 Task: Open a template Informal Letter by  Plum save the file as memoir.txt Remove the following options from template: 'your brand'. Replace Hello Fan with ' Good Morning' and change the date to 23 November, 2023. Replace body of the letter with  I wanted to express my deepest gratitude for your help. Your assistance made a significant difference in my life. Thank you from the bottom of my heart.; apply Font Style 'Times New Roman' and font size  18 Add name: Ryan
Action: Mouse moved to (789, 93)
Screenshot: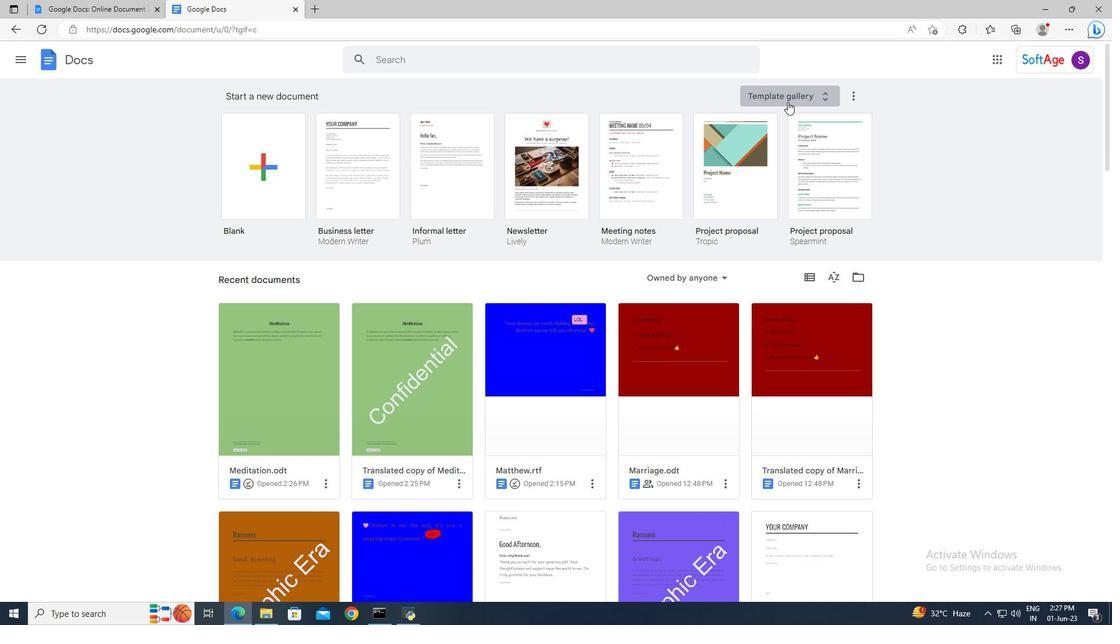 
Action: Mouse pressed left at (789, 93)
Screenshot: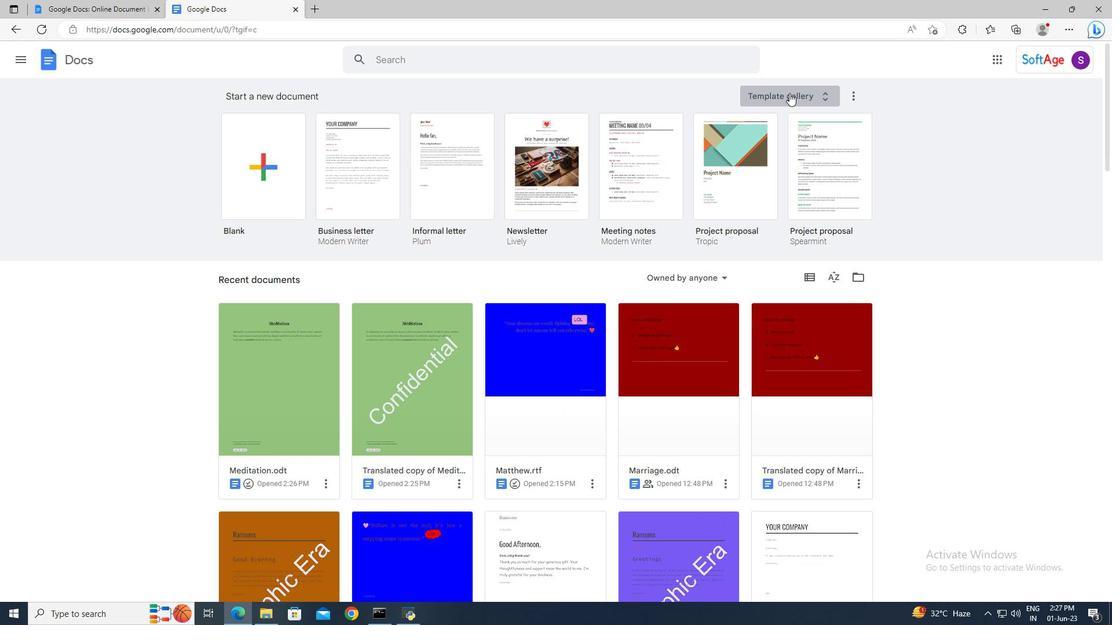 
Action: Mouse moved to (700, 255)
Screenshot: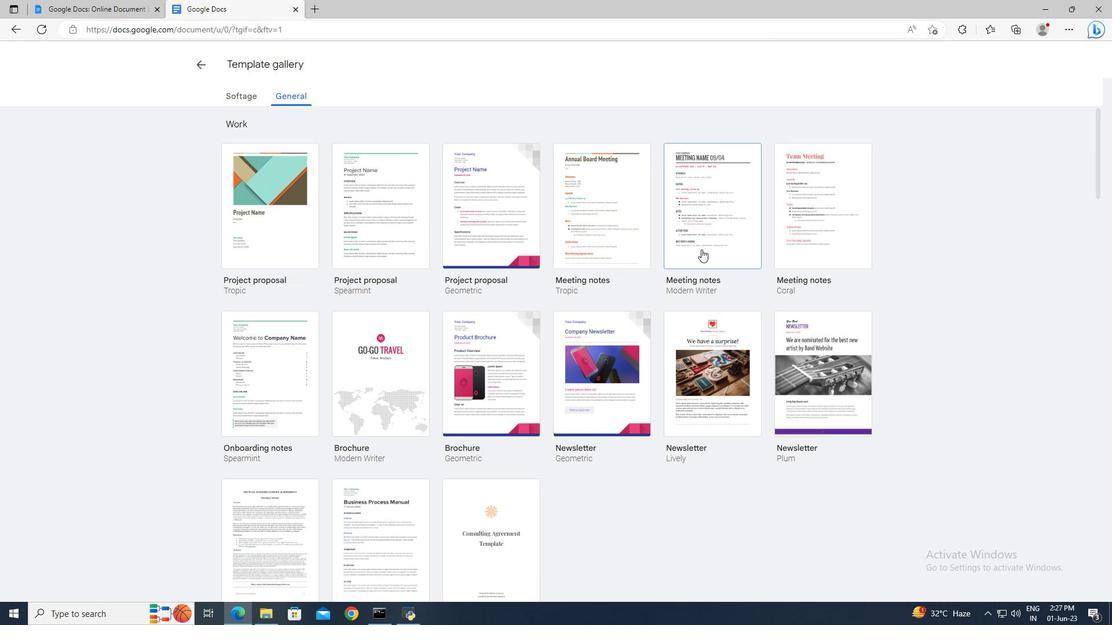 
Action: Mouse scrolled (700, 254) with delta (0, 0)
Screenshot: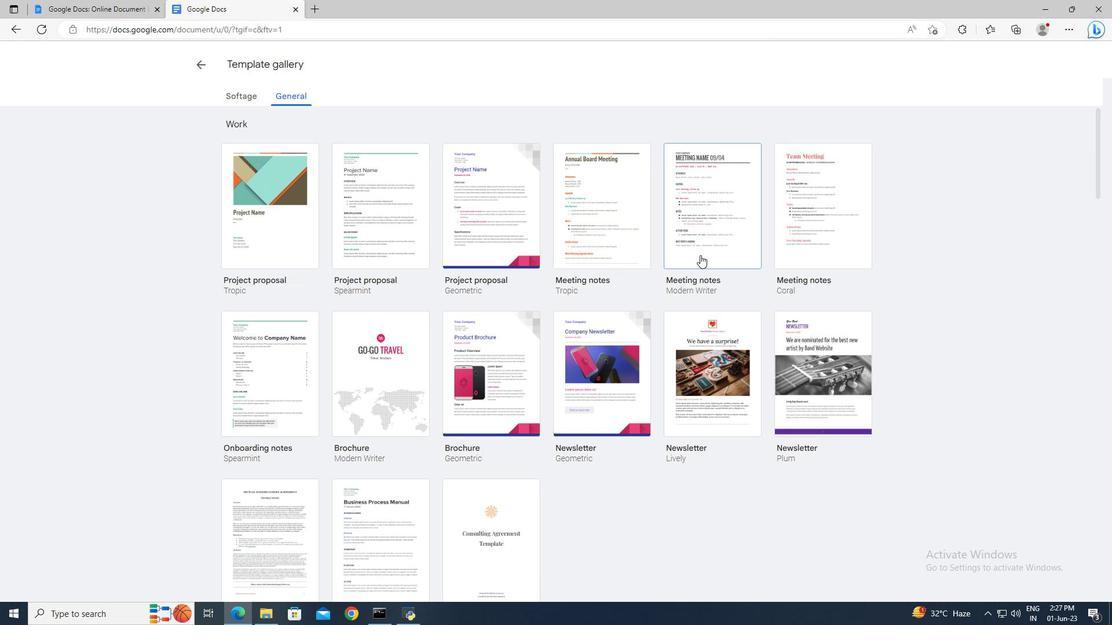 
Action: Mouse scrolled (700, 254) with delta (0, 0)
Screenshot: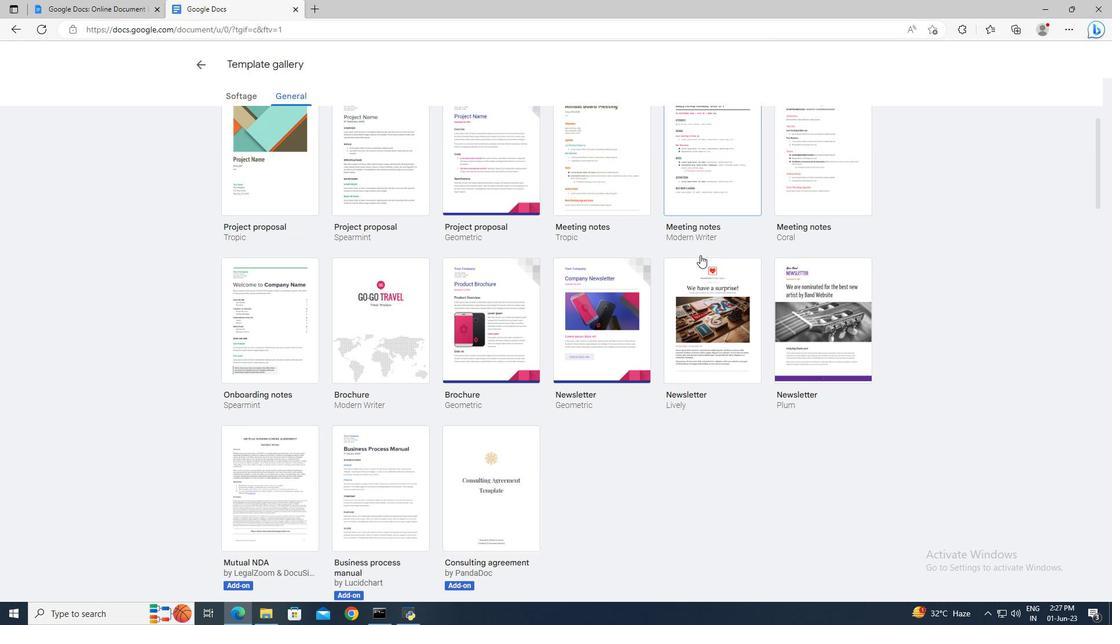 
Action: Mouse scrolled (700, 254) with delta (0, 0)
Screenshot: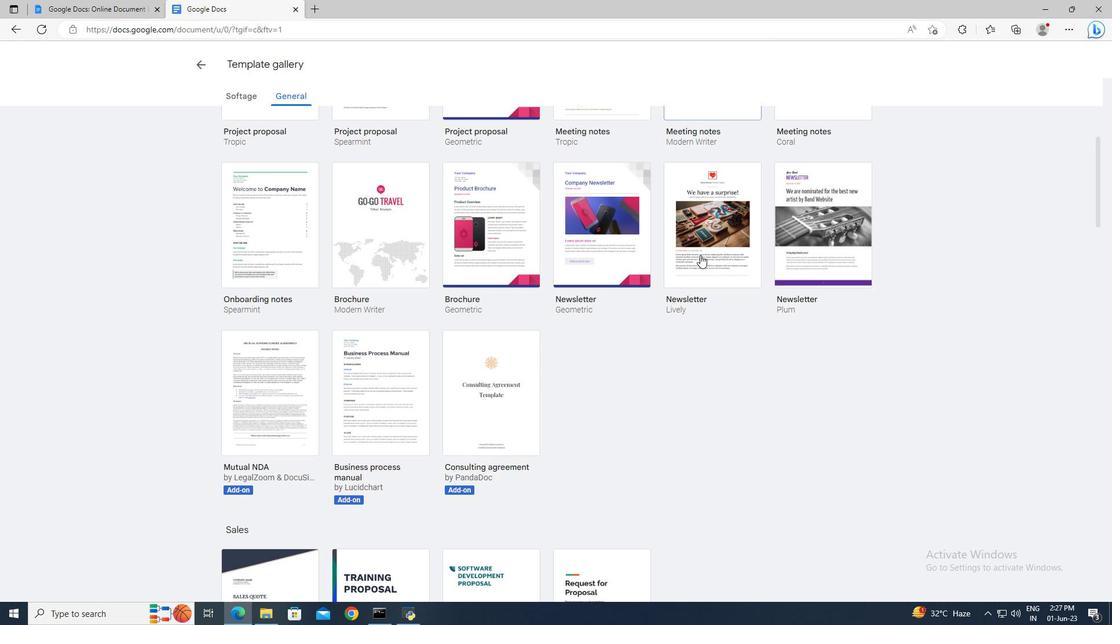 
Action: Mouse scrolled (700, 254) with delta (0, 0)
Screenshot: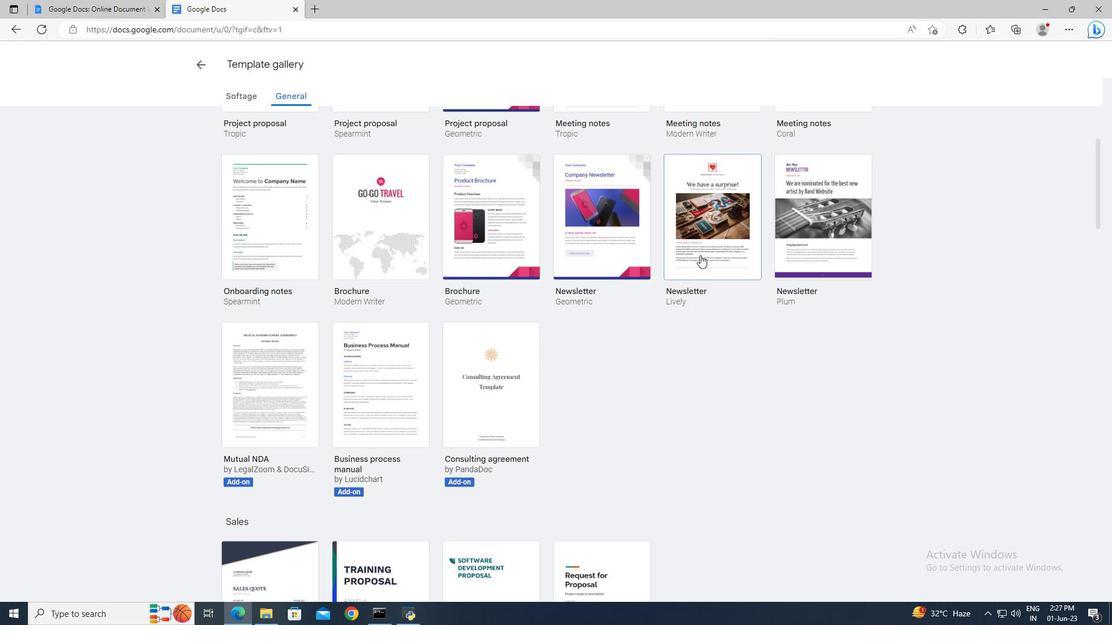
Action: Mouse scrolled (700, 254) with delta (0, 0)
Screenshot: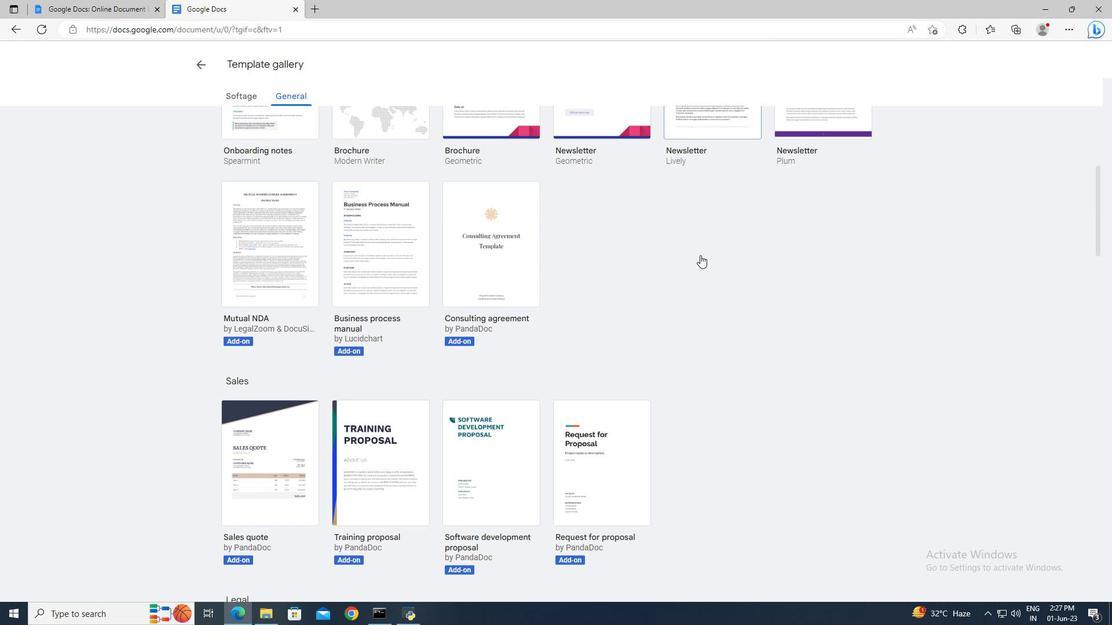 
Action: Mouse scrolled (700, 254) with delta (0, 0)
Screenshot: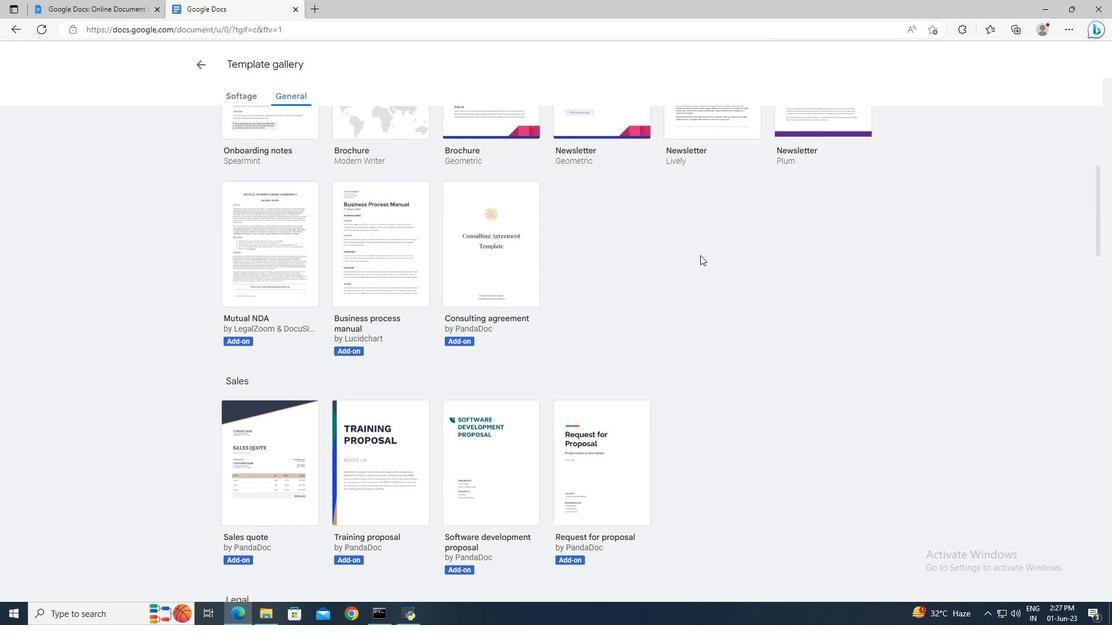 
Action: Mouse scrolled (700, 254) with delta (0, 0)
Screenshot: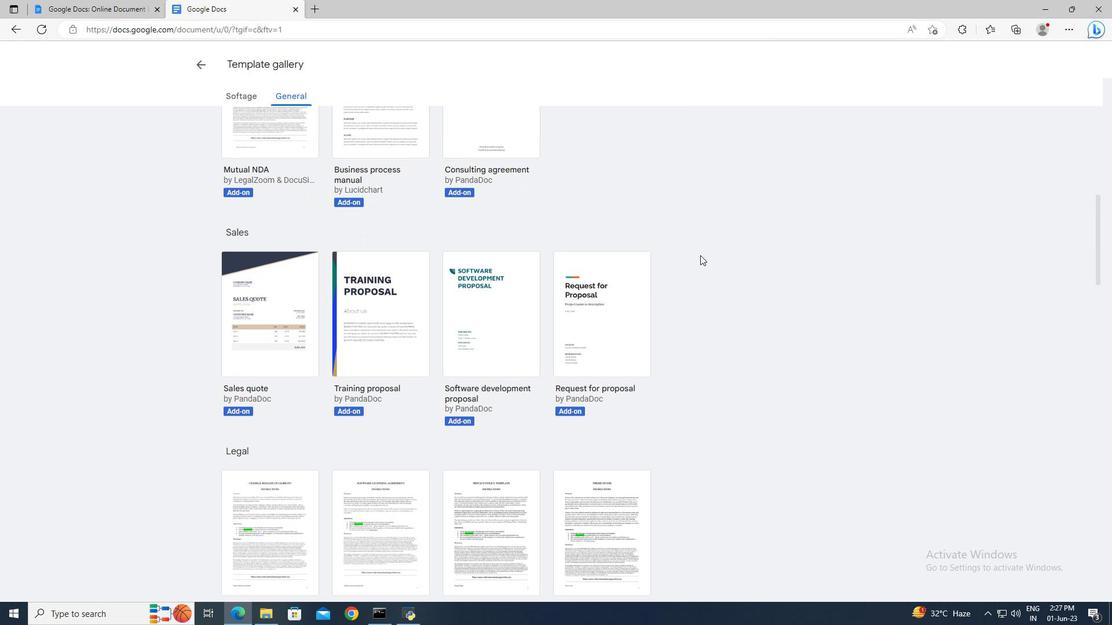 
Action: Mouse scrolled (700, 254) with delta (0, 0)
Screenshot: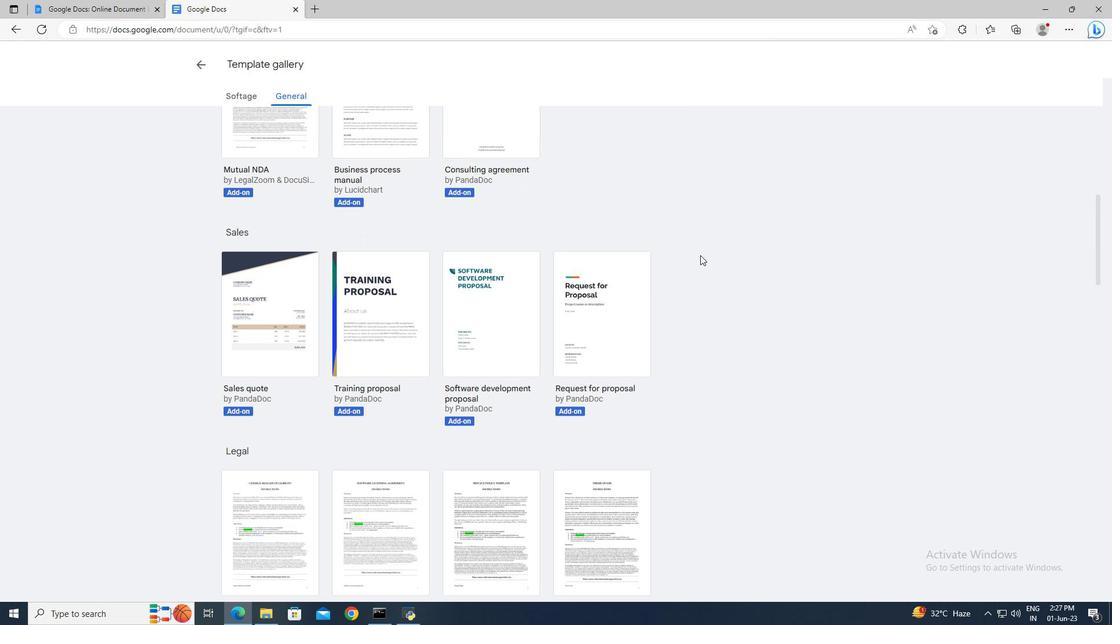 
Action: Mouse scrolled (700, 254) with delta (0, 0)
Screenshot: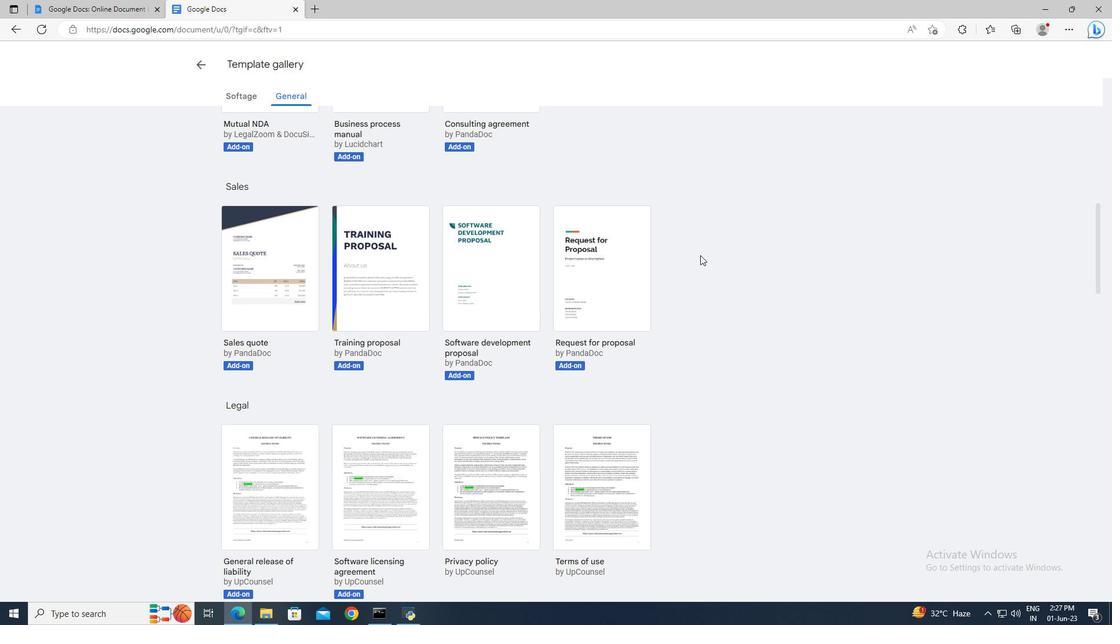 
Action: Mouse scrolled (700, 254) with delta (0, 0)
Screenshot: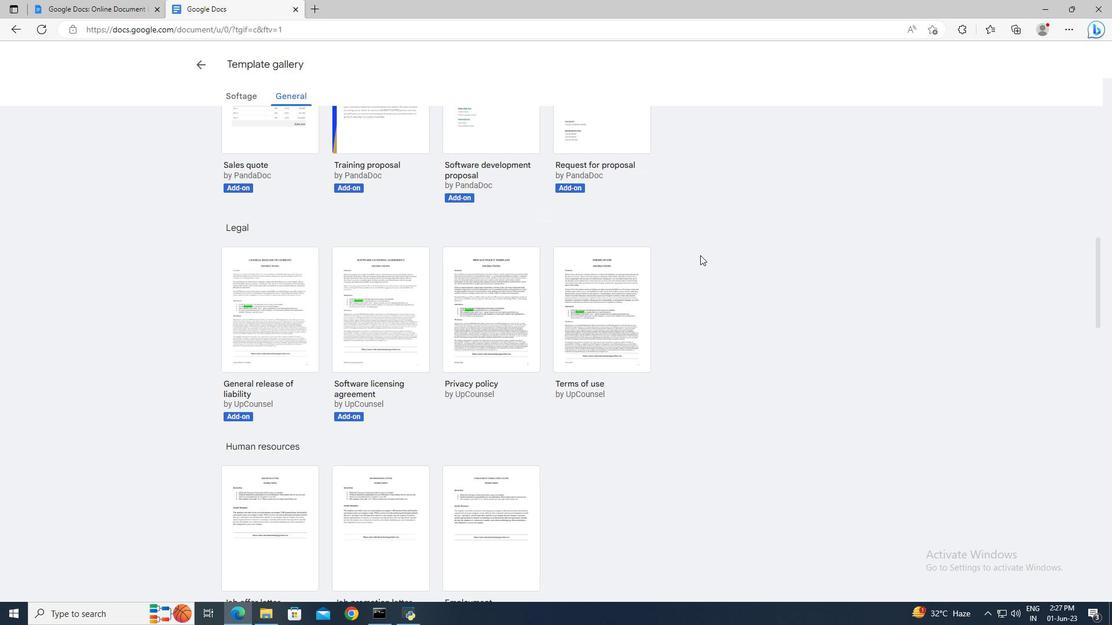 
Action: Mouse scrolled (700, 254) with delta (0, 0)
Screenshot: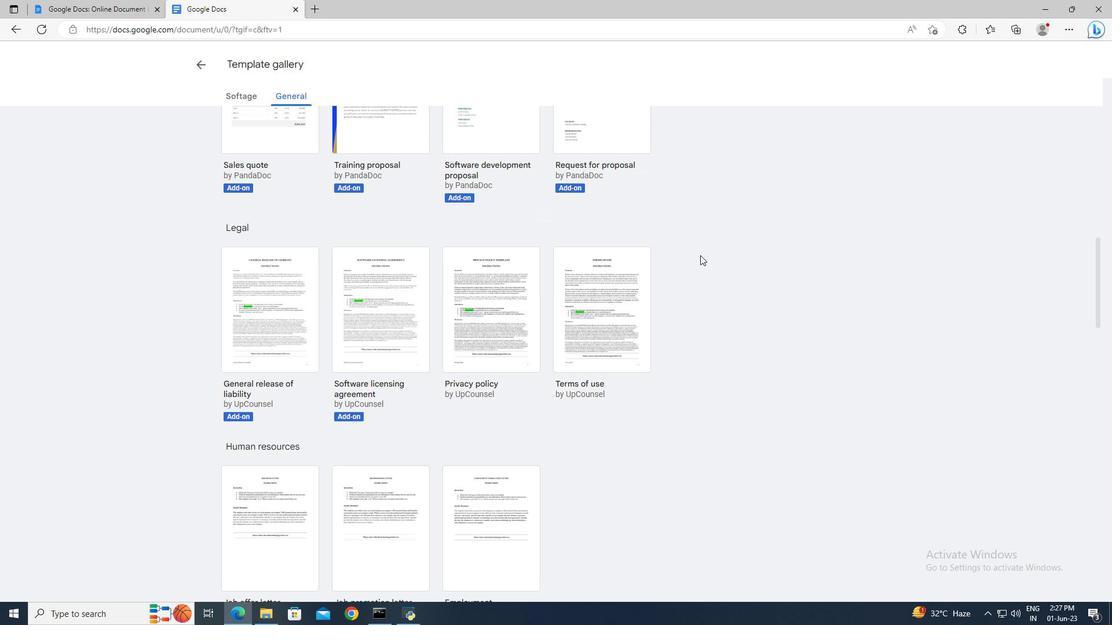 
Action: Mouse scrolled (700, 254) with delta (0, 0)
Screenshot: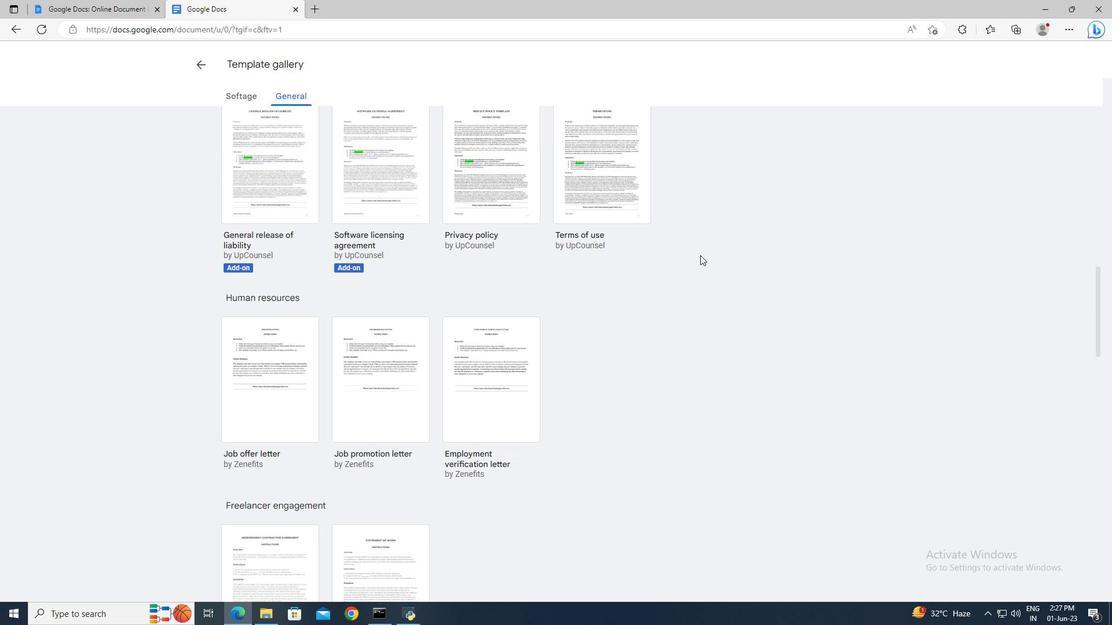 
Action: Mouse scrolled (700, 254) with delta (0, 0)
Screenshot: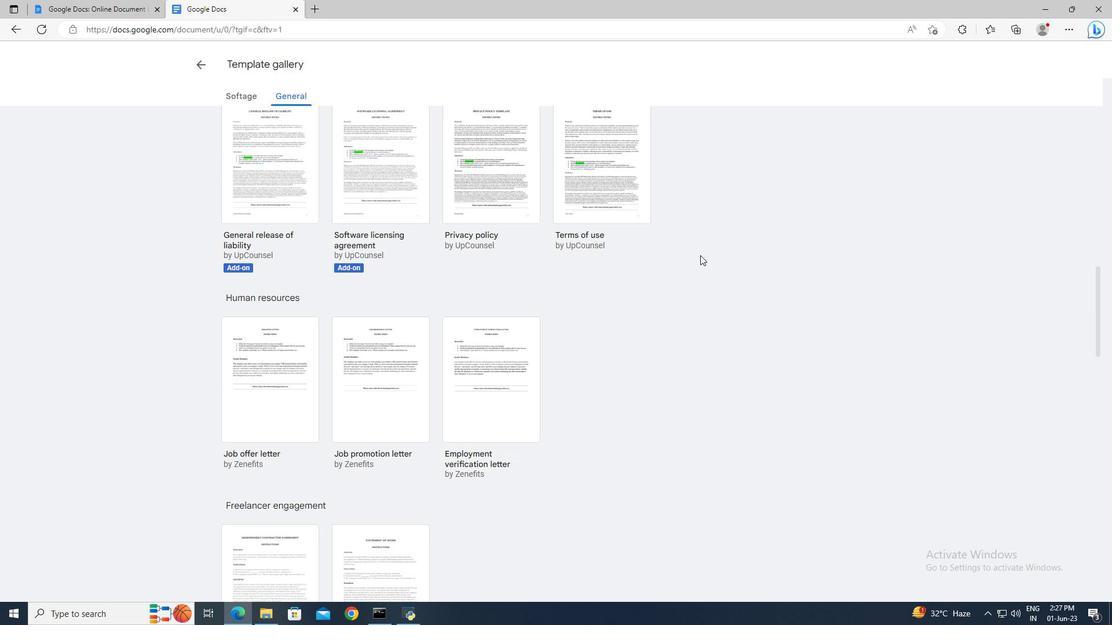 
Action: Mouse scrolled (700, 254) with delta (0, 0)
Screenshot: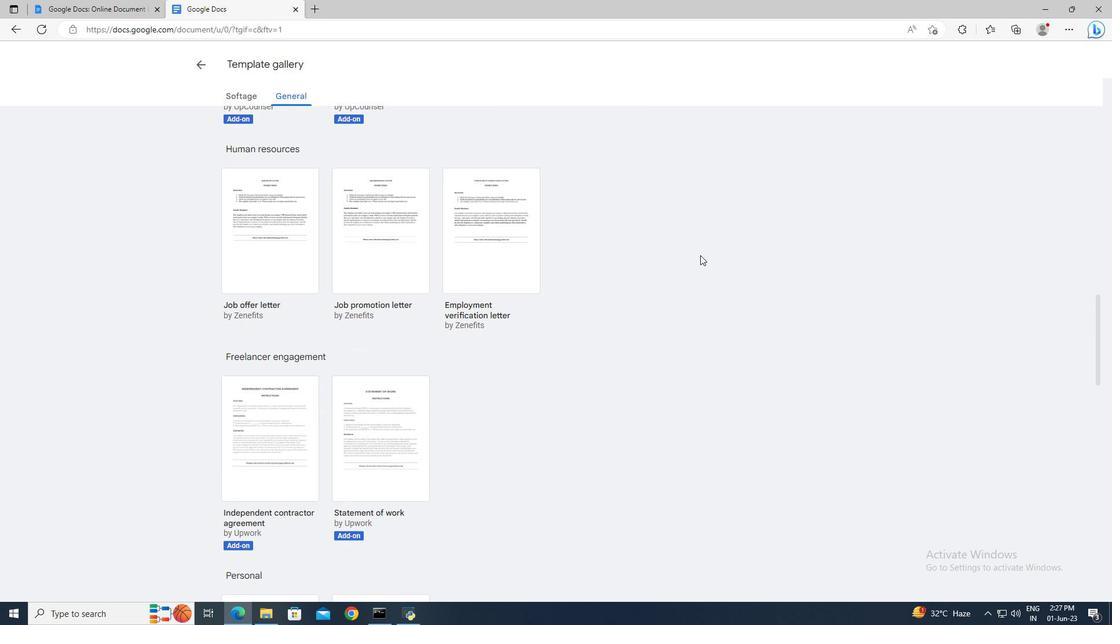 
Action: Mouse scrolled (700, 254) with delta (0, 0)
Screenshot: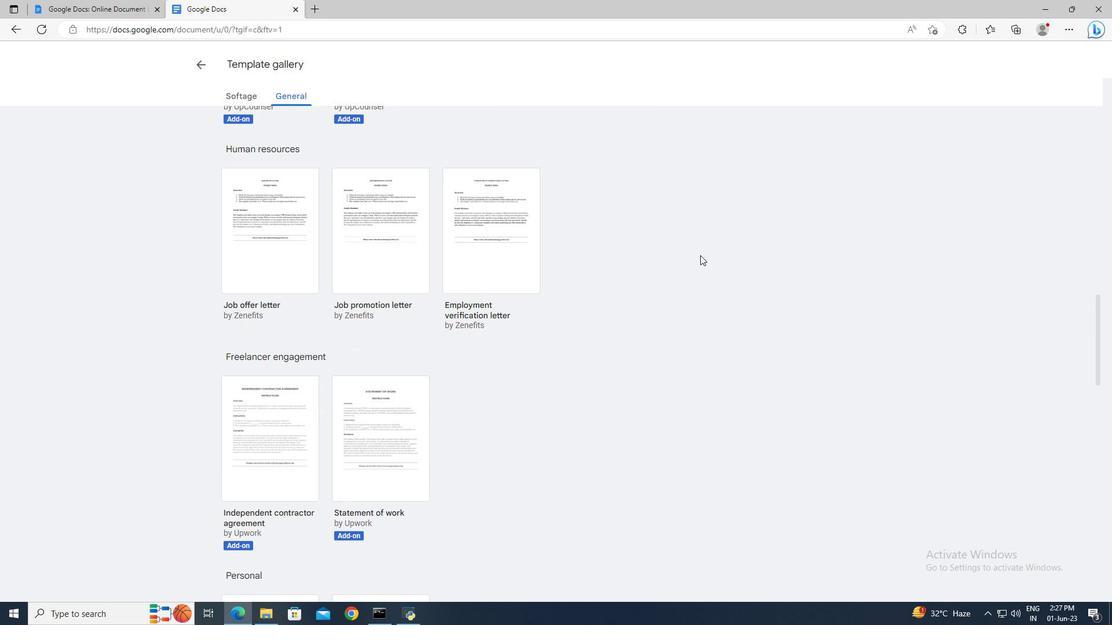 
Action: Mouse scrolled (700, 254) with delta (0, 0)
Screenshot: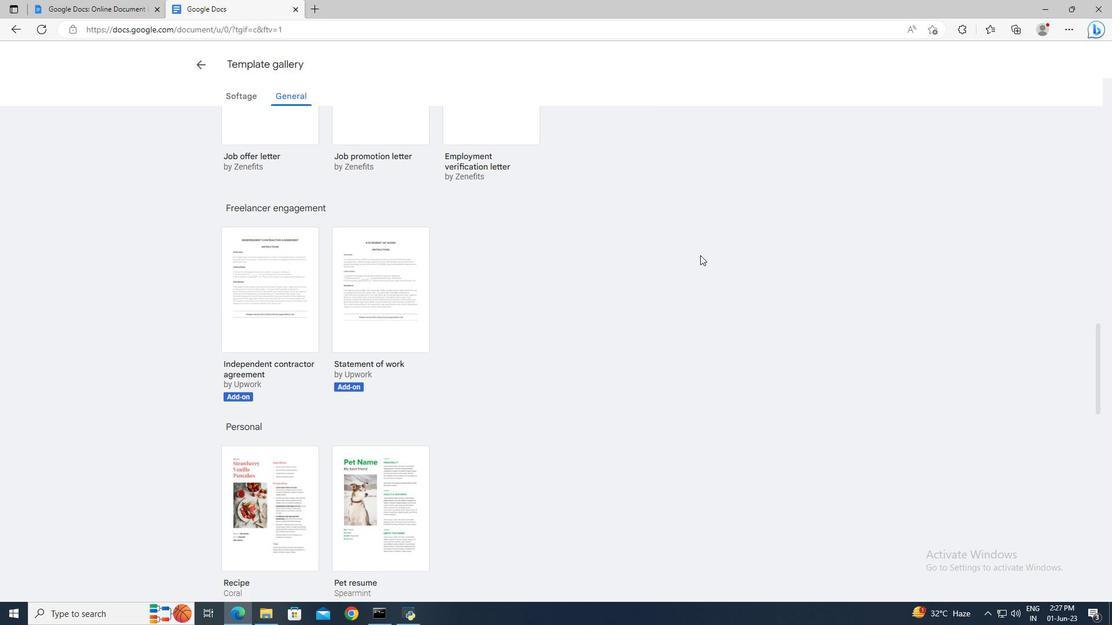 
Action: Mouse scrolled (700, 254) with delta (0, 0)
Screenshot: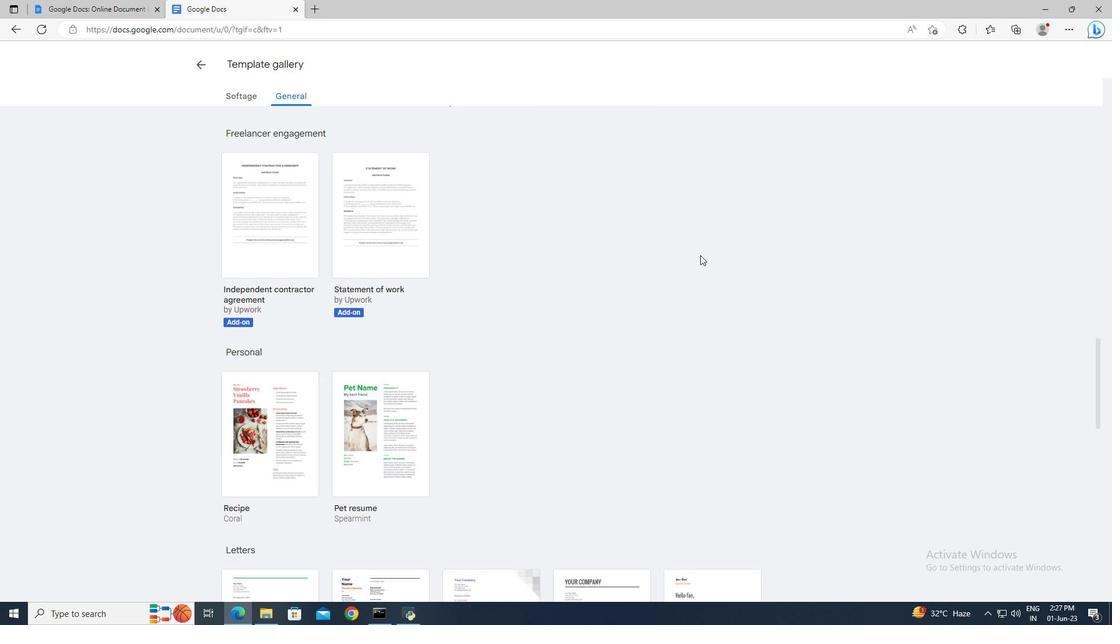 
Action: Mouse scrolled (700, 254) with delta (0, 0)
Screenshot: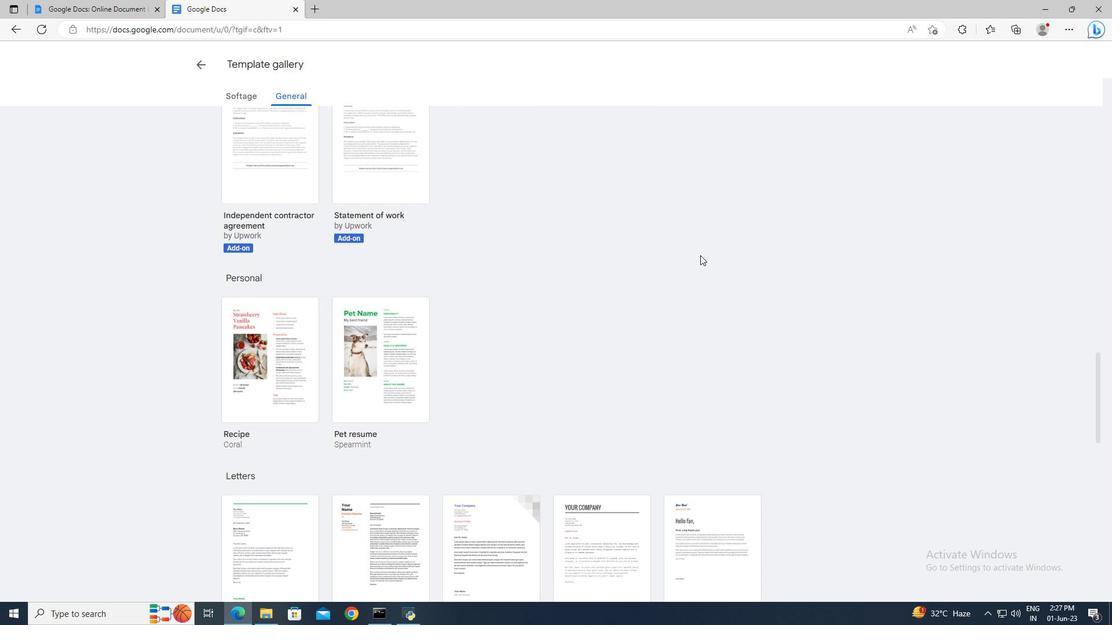 
Action: Mouse scrolled (700, 254) with delta (0, 0)
Screenshot: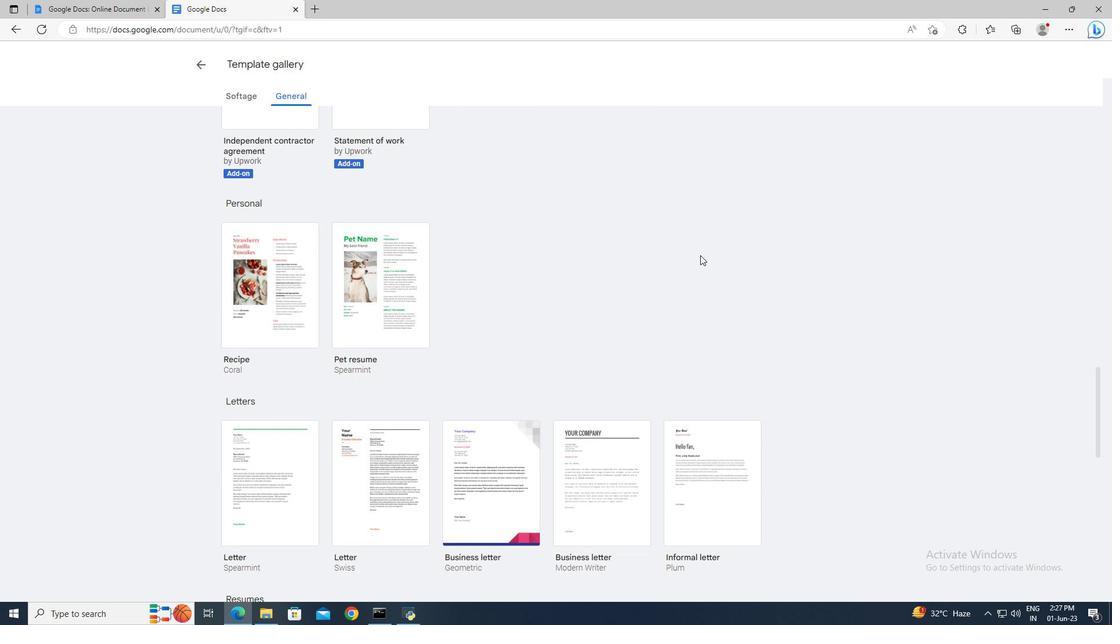 
Action: Mouse moved to (697, 388)
Screenshot: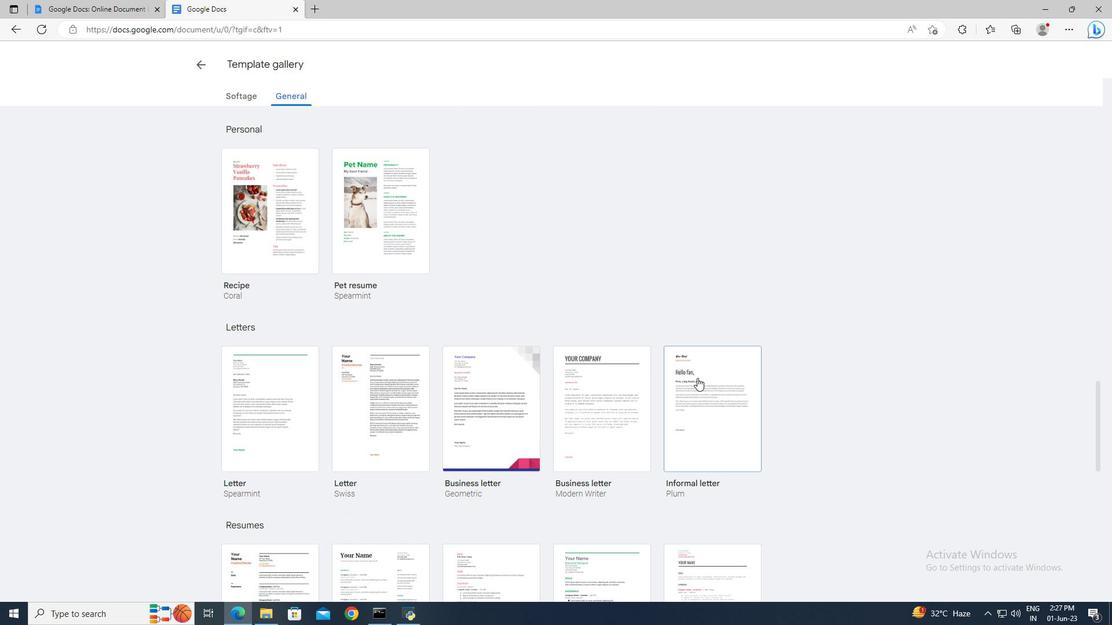 
Action: Mouse pressed left at (697, 388)
Screenshot: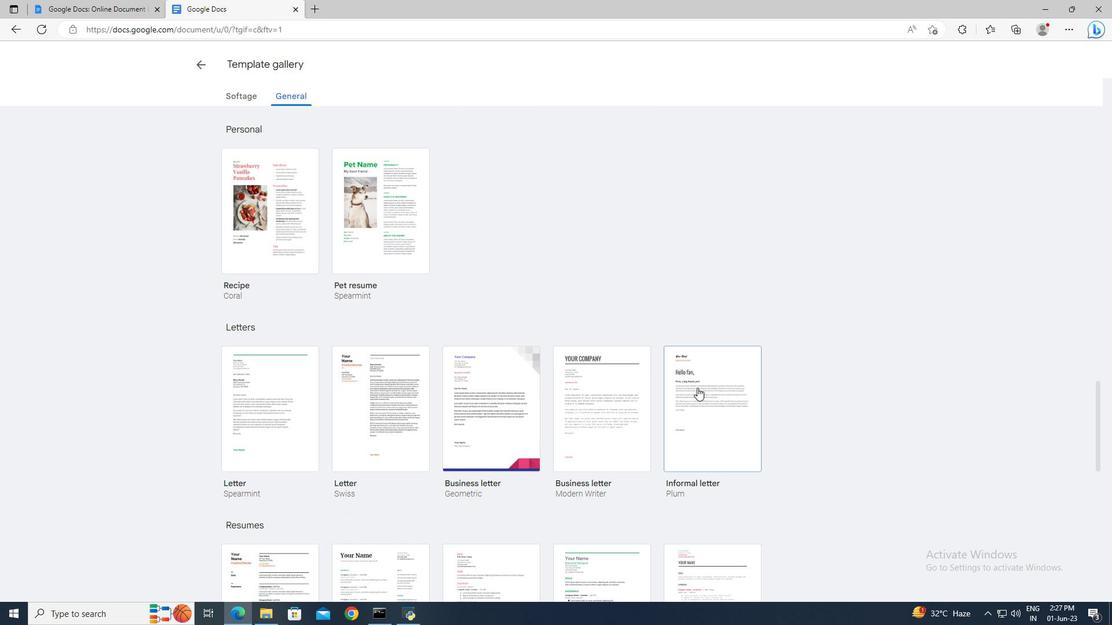 
Action: Mouse moved to (92, 50)
Screenshot: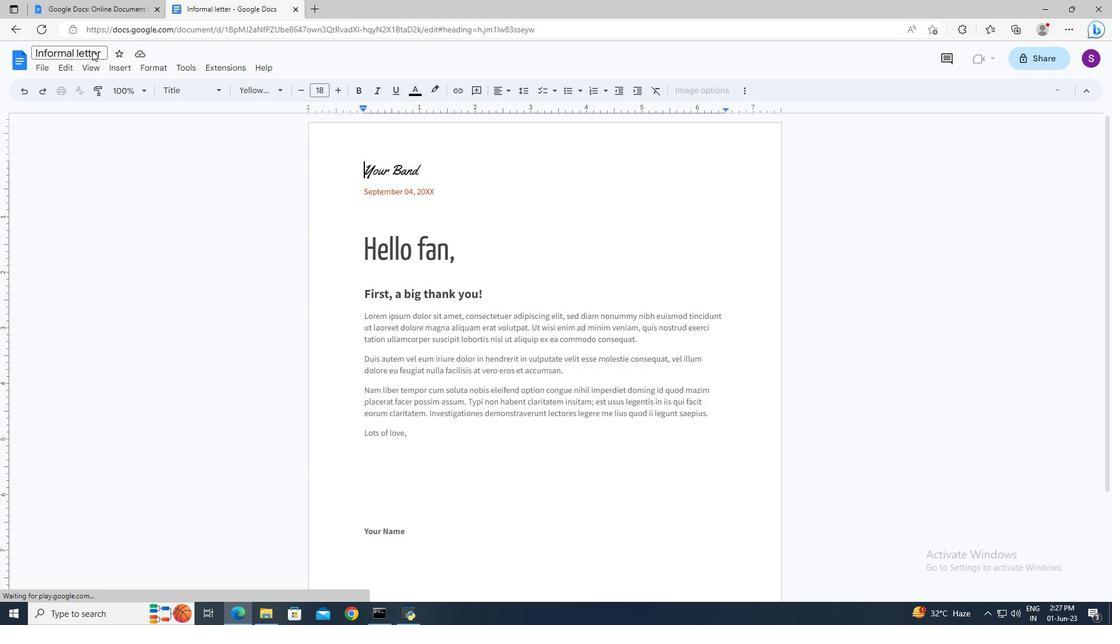
Action: Mouse pressed left at (92, 50)
Screenshot: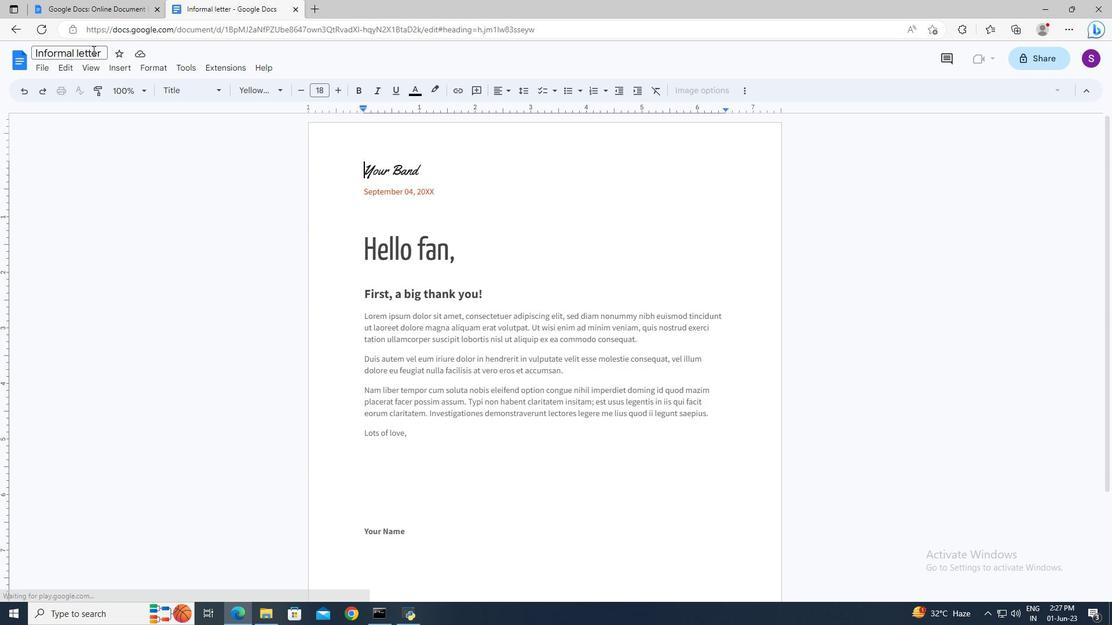 
Action: Mouse moved to (95, 51)
Screenshot: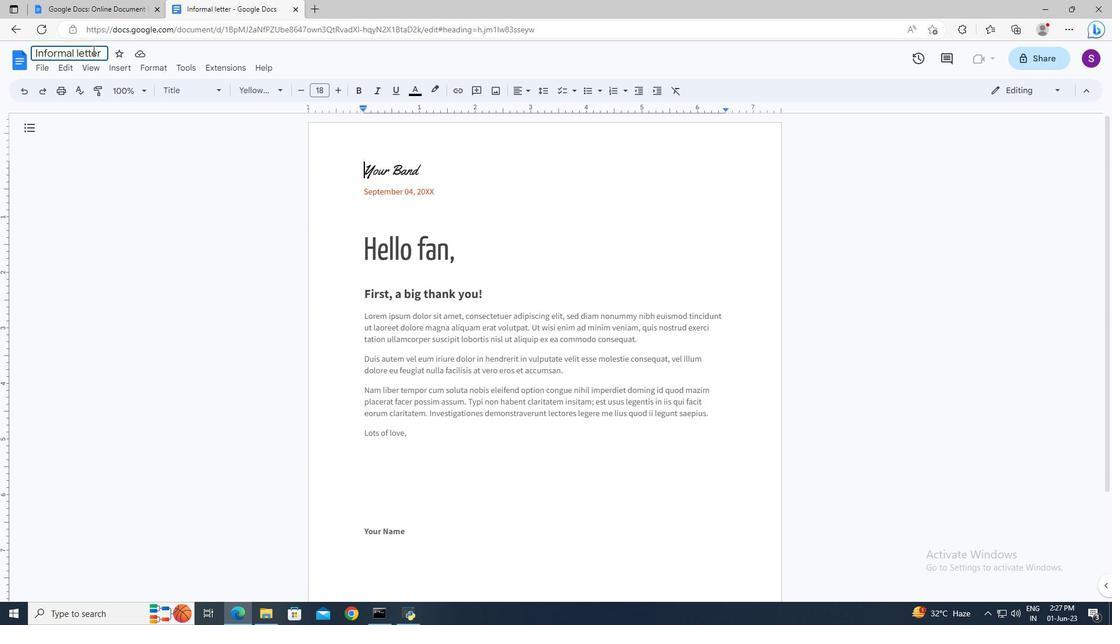 
Action: Key pressed ctrl+A<Key.delete>memoir.txt<Key.enter>
Screenshot: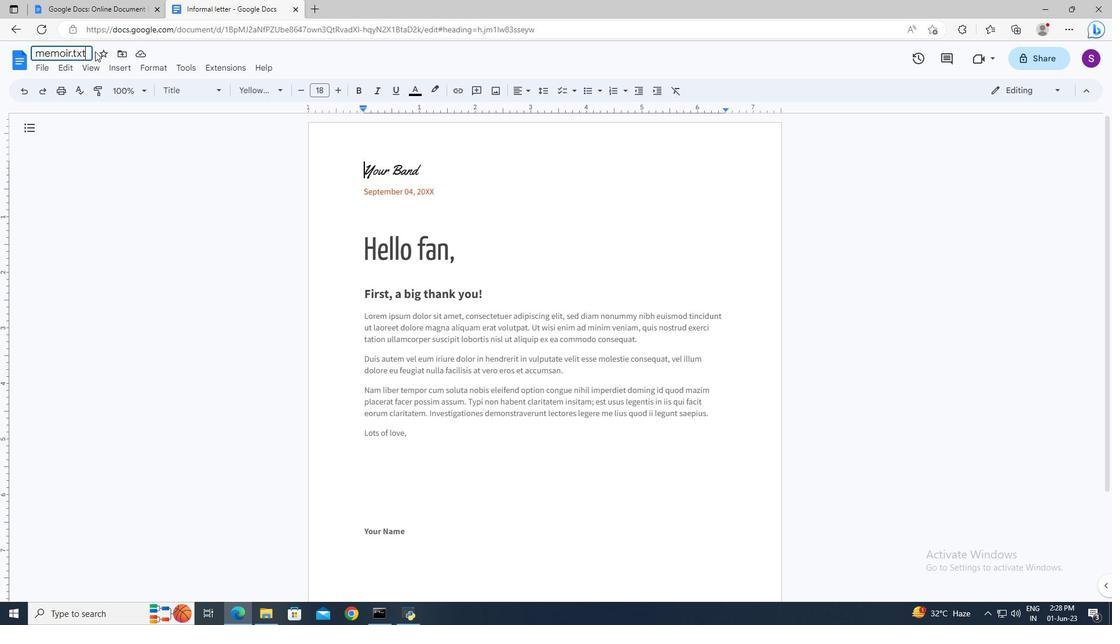 
Action: Mouse moved to (360, 166)
Screenshot: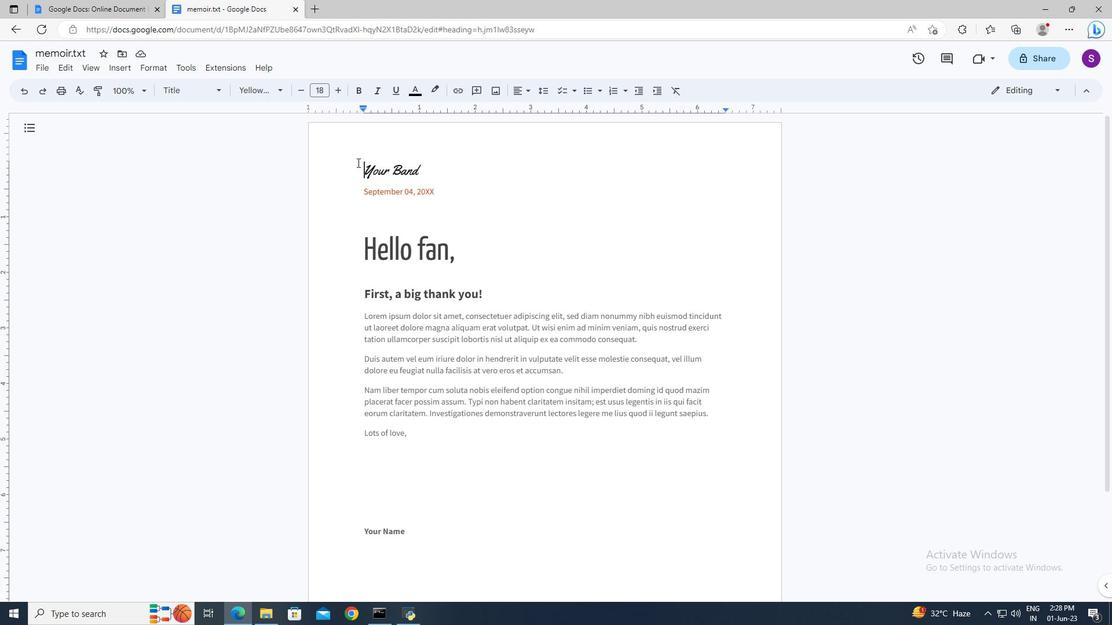 
Action: Mouse pressed left at (360, 166)
Screenshot: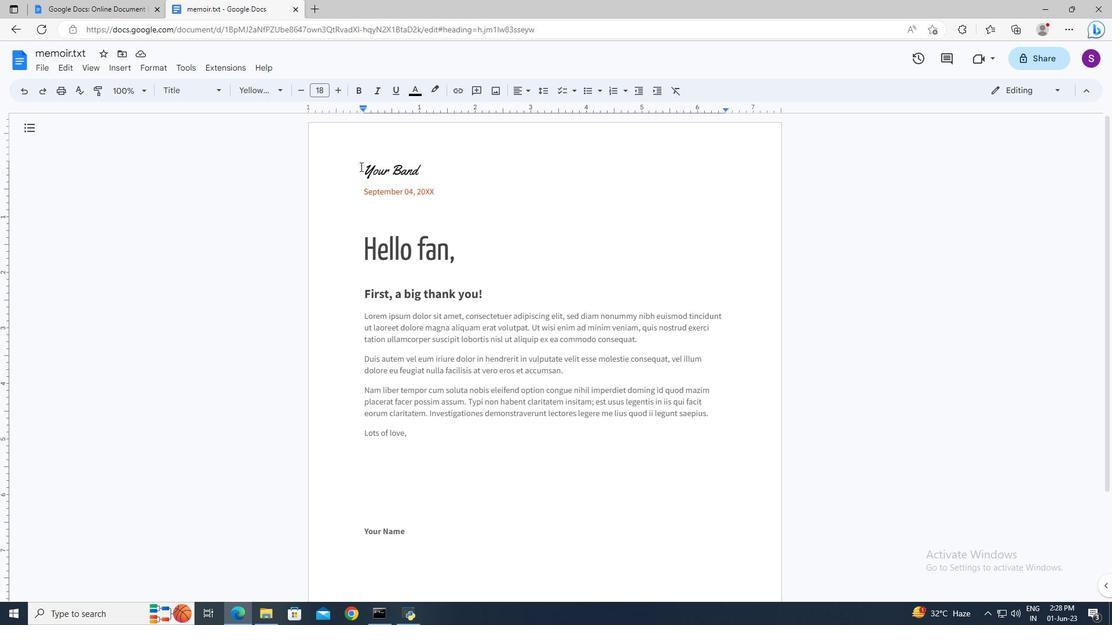 
Action: Key pressed <Key.shift><Key.down><Key.backspace>
Screenshot: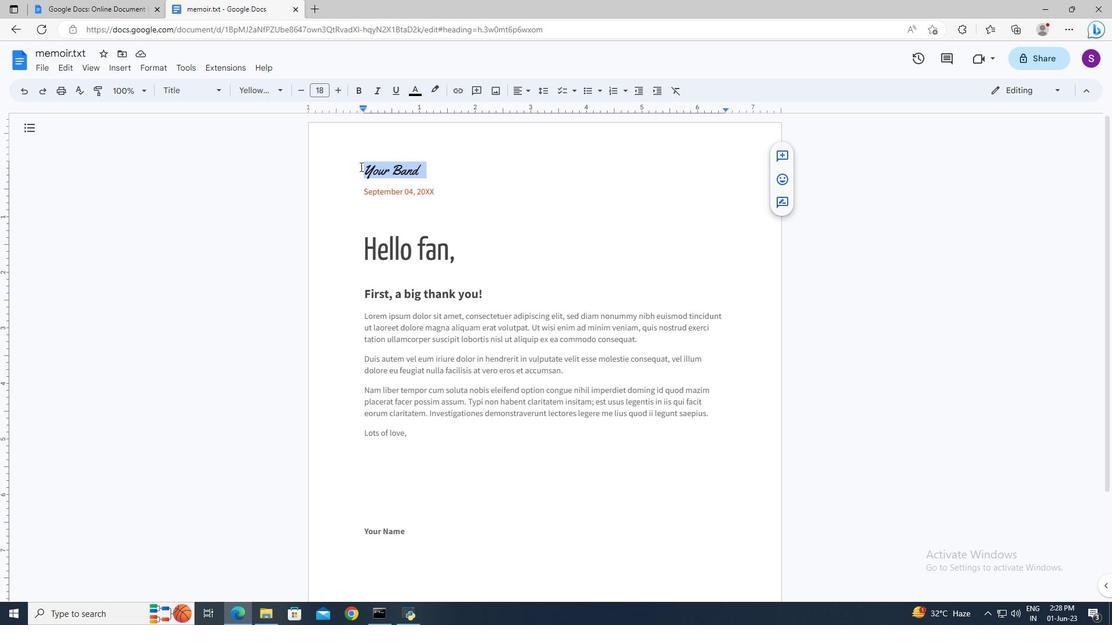 
Action: Mouse moved to (363, 232)
Screenshot: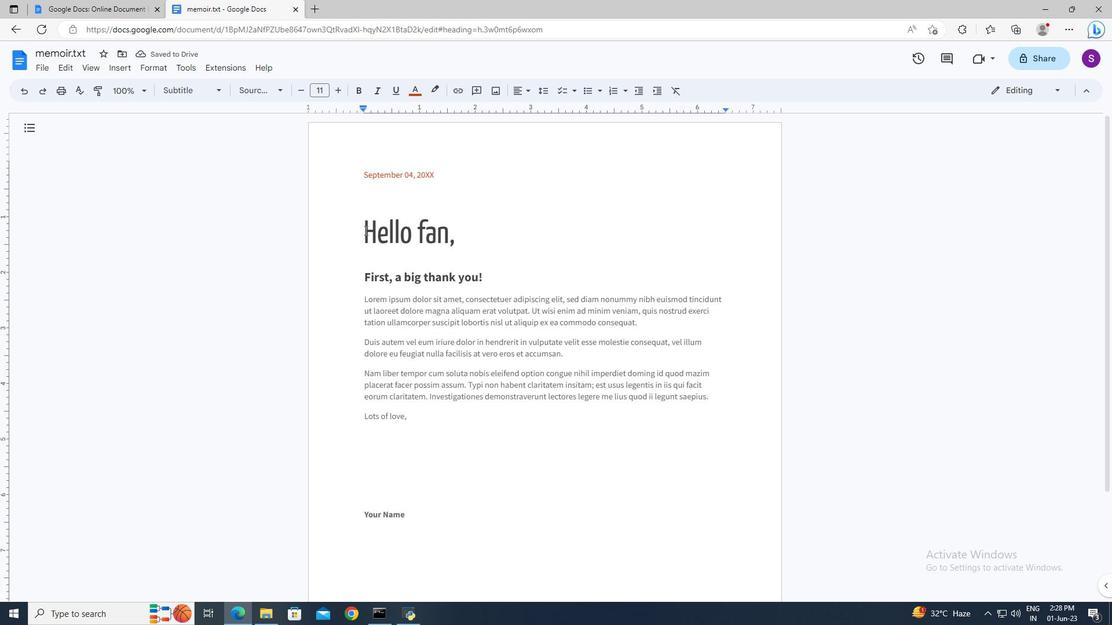 
Action: Mouse pressed left at (363, 232)
Screenshot: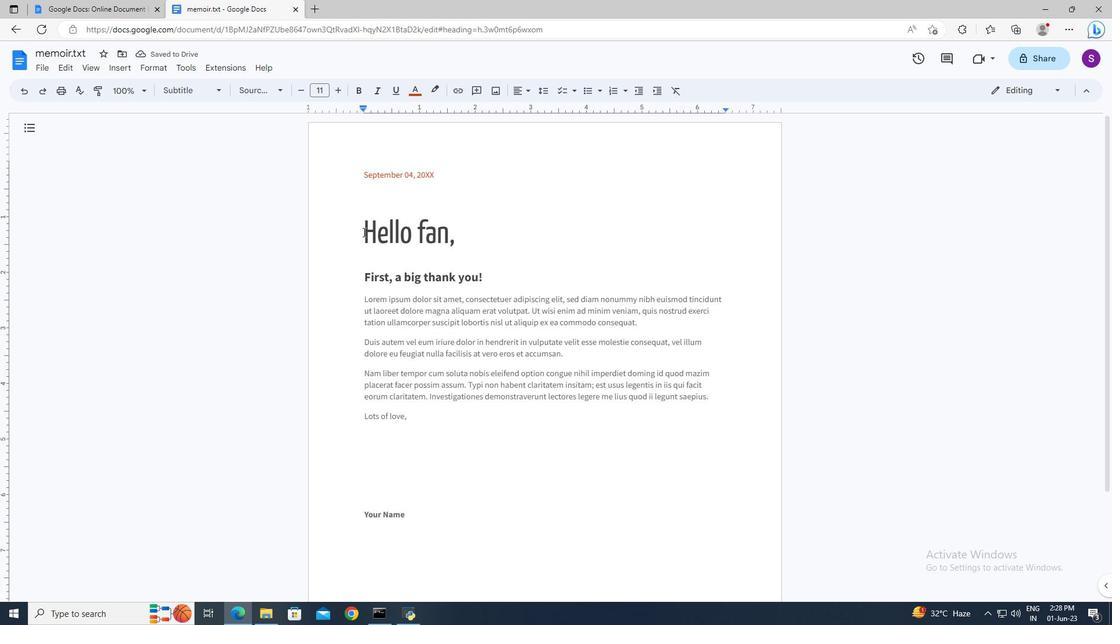 
Action: Key pressed <Key.shift><Key.right><Key.right><Key.shift>Good<Key.space><Key.shift>Morning
Screenshot: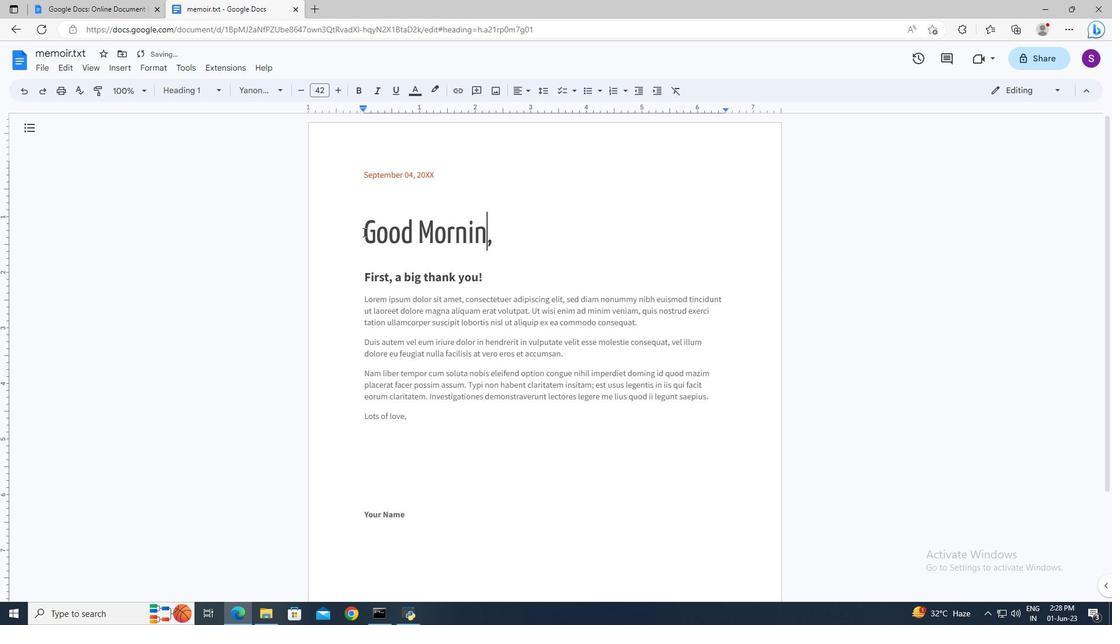 
Action: Mouse moved to (361, 179)
Screenshot: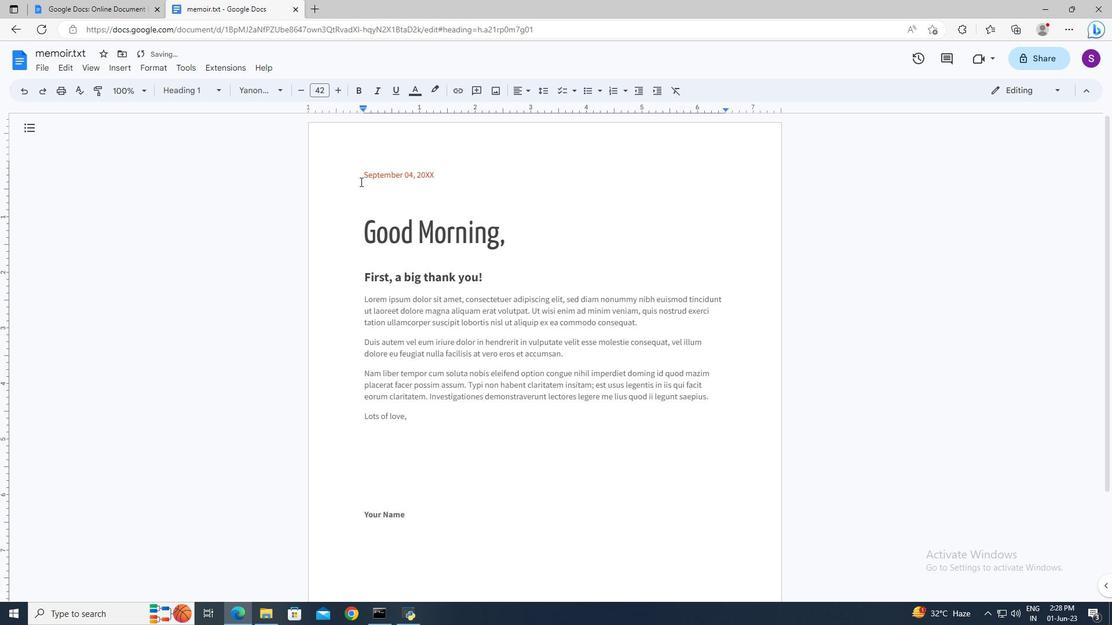 
Action: Mouse pressed left at (361, 179)
Screenshot: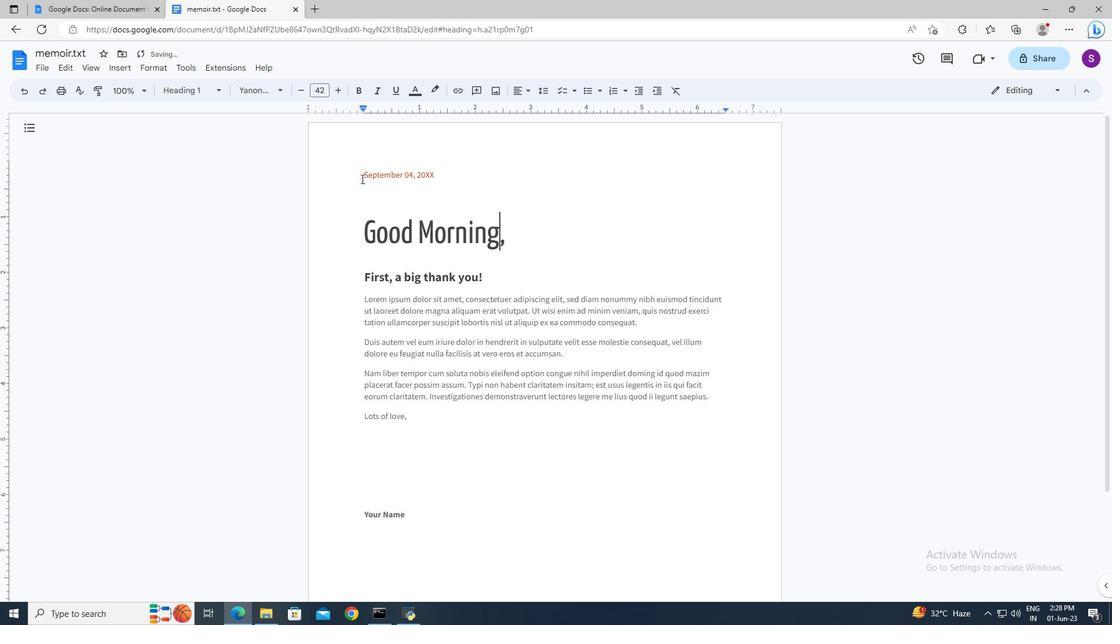 
Action: Key pressed <Key.shift><Key.shift><Key.shift><Key.shift><Key.shift><Key.down>23<Key.space><Key.shift>November,<Key.space>2023
Screenshot: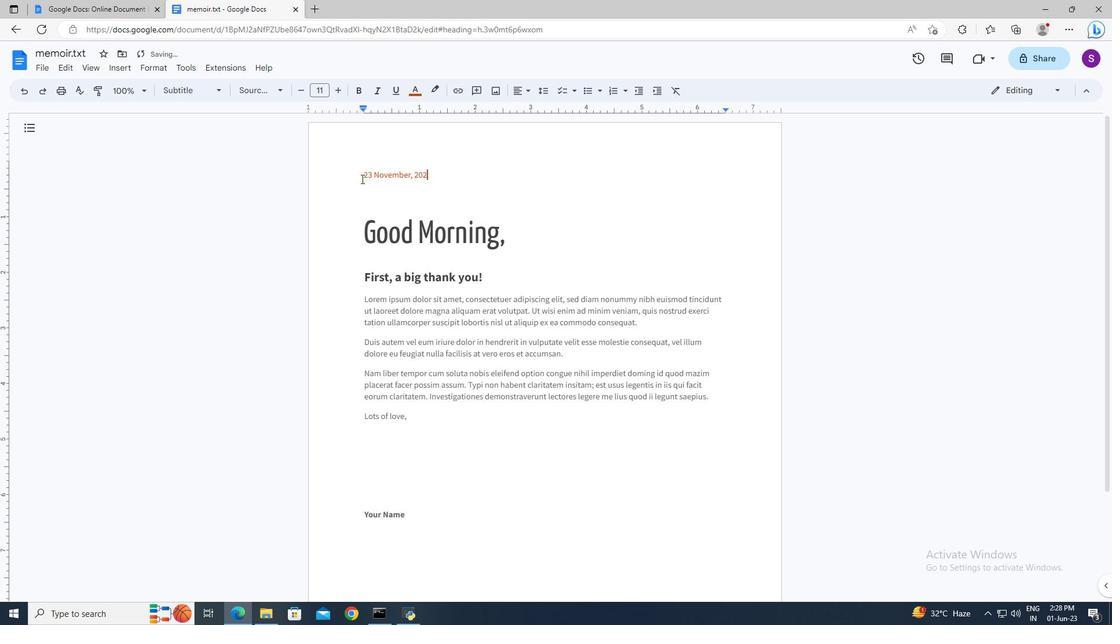 
Action: Mouse moved to (364, 293)
Screenshot: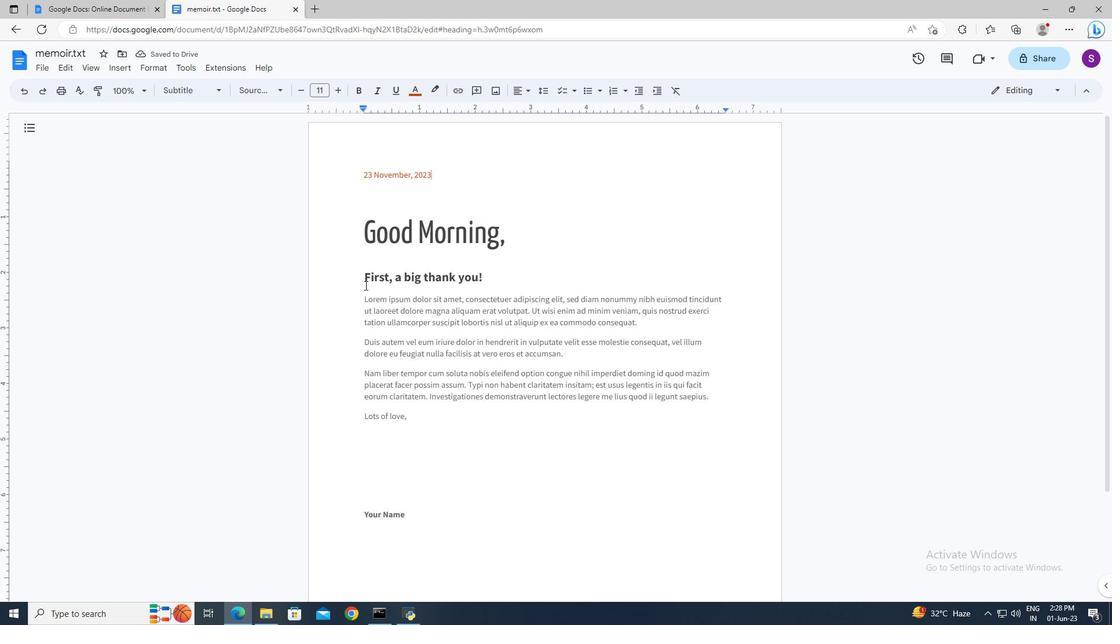 
Action: Mouse pressed left at (364, 293)
Screenshot: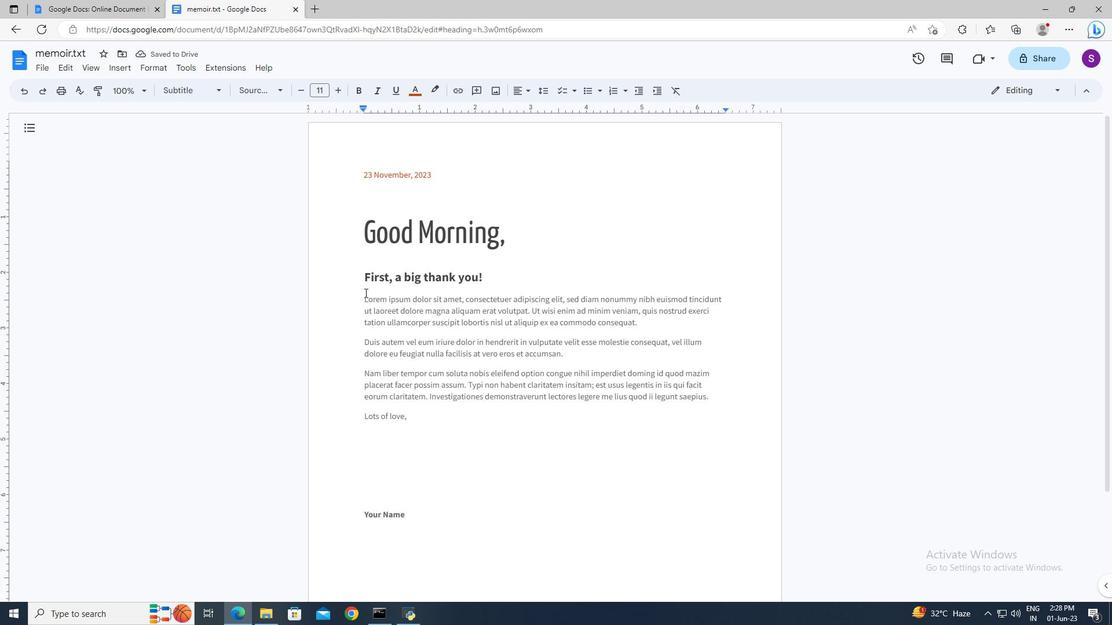 
Action: Key pressed <Key.shift><Key.down><Key.down><Key.down><Key.down><Key.delete><Key.enter><Key.up><Key.shift>I<Key.space>wanted<Key.space>to<Key.space>express<Key.space>my<Key.space>deepest<Key.space>gratitude<Key.space>for<Key.space>your<Key.space>help.<Key.space><Key.shift>Your<Key.space>assistancem\<Key.backspace><Key.backspace><Key.space>made<Key.space>a<Key.space>significant<Key.space>difference<Key.space>in<Key.space>my<Key.space>life.<Key.space><Key.shift><Key.shift><Key.shift><Key.shift><Key.shift><Key.shift><Key.shift><Key.shift>Thank<Key.space>you<Key.space>from<Key.space>the<Key.space>bottom<Key.space>of<Key.space>my<Key.space>heart.<Key.shift><Key.shift><Key.shift><Key.shift><Key.shift><Key.shift><Key.shift><Key.shift><Key.shift><Key.shift><Key.shift><Key.up>
Screenshot: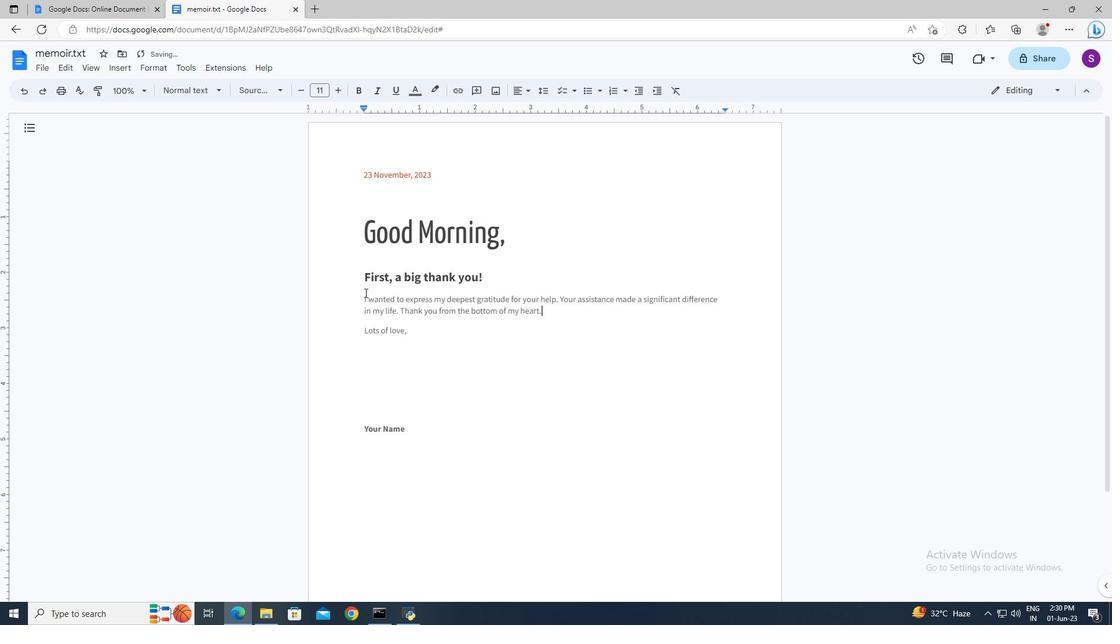 
Action: Mouse moved to (265, 95)
Screenshot: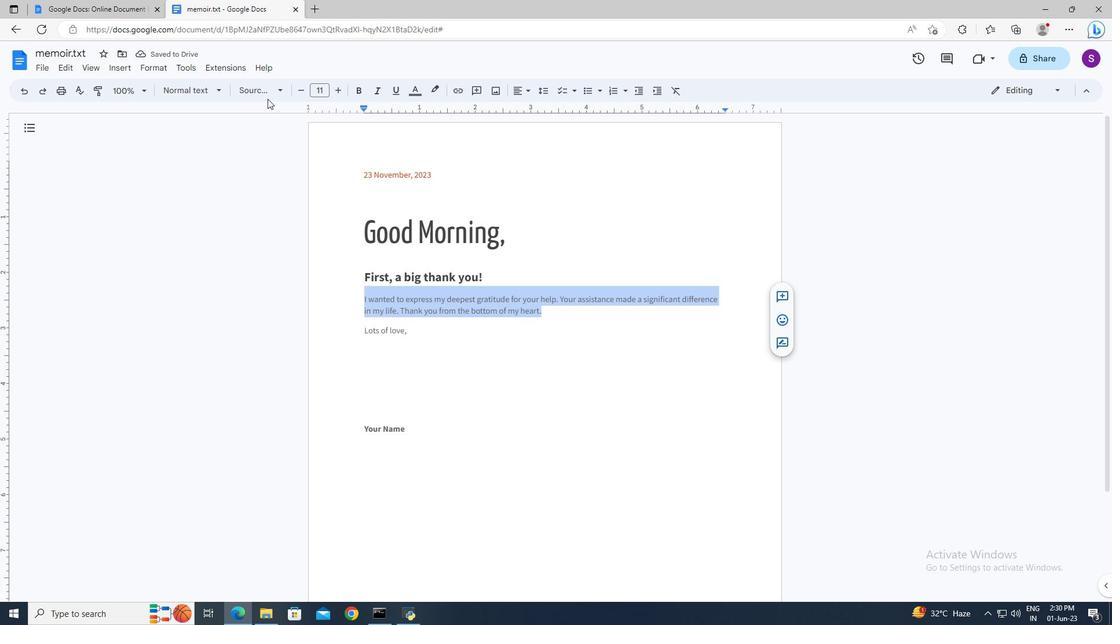
Action: Mouse pressed left at (265, 95)
Screenshot: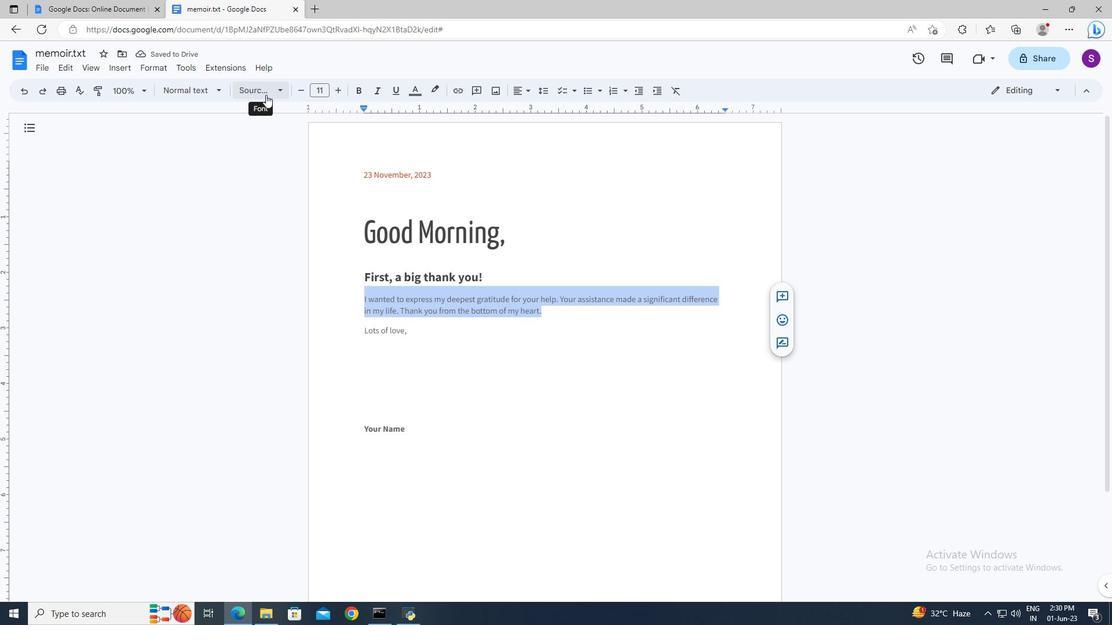 
Action: Mouse moved to (287, 472)
Screenshot: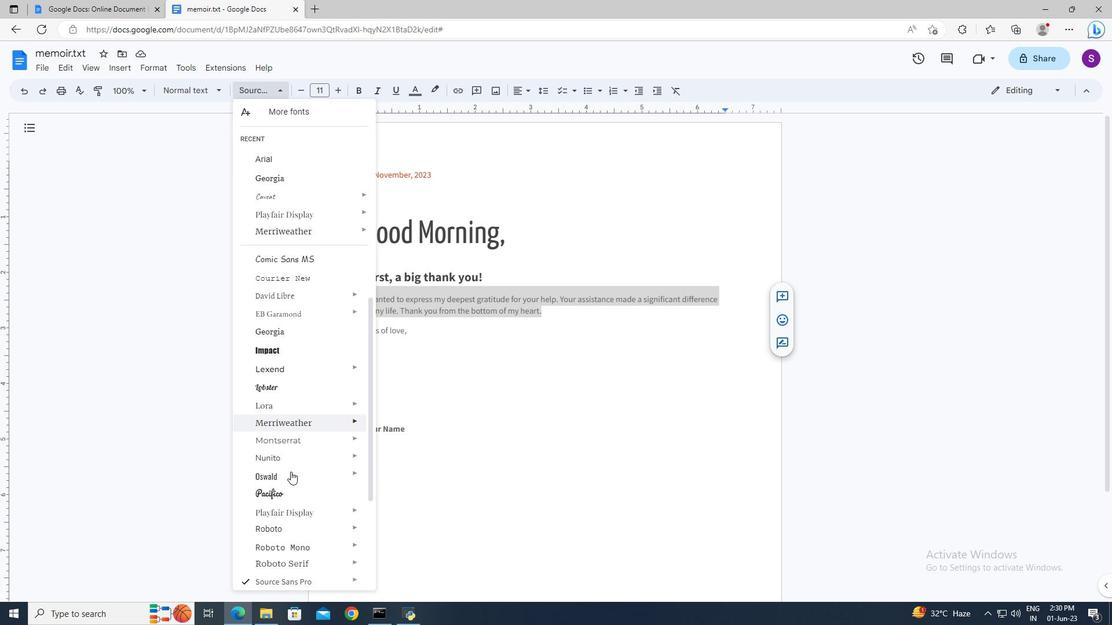 
Action: Mouse scrolled (287, 471) with delta (0, 0)
Screenshot: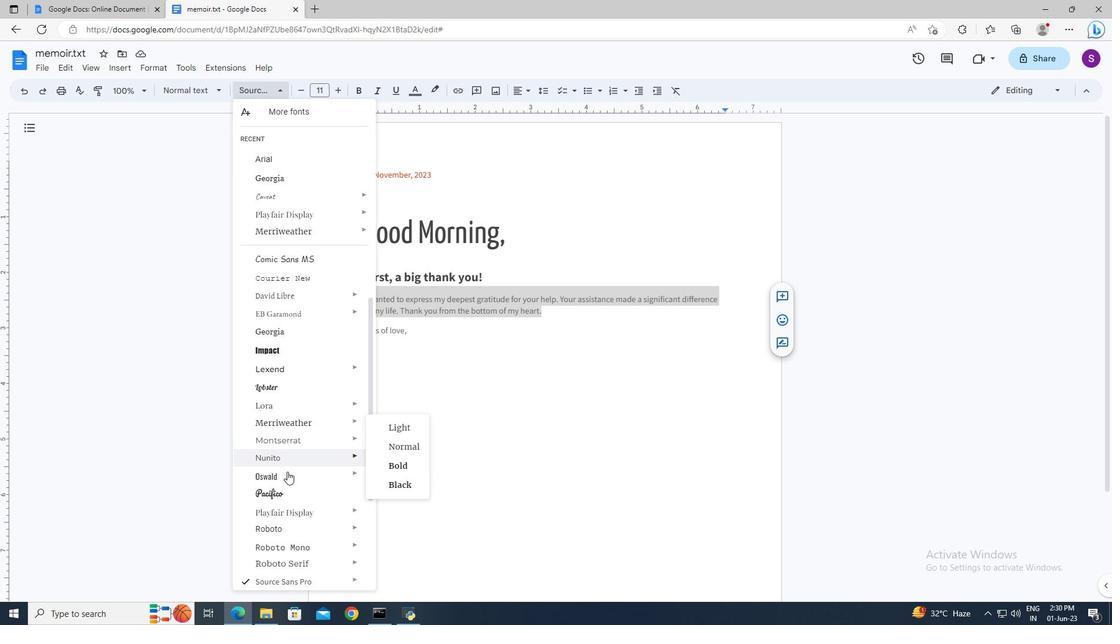
Action: Mouse scrolled (287, 471) with delta (0, 0)
Screenshot: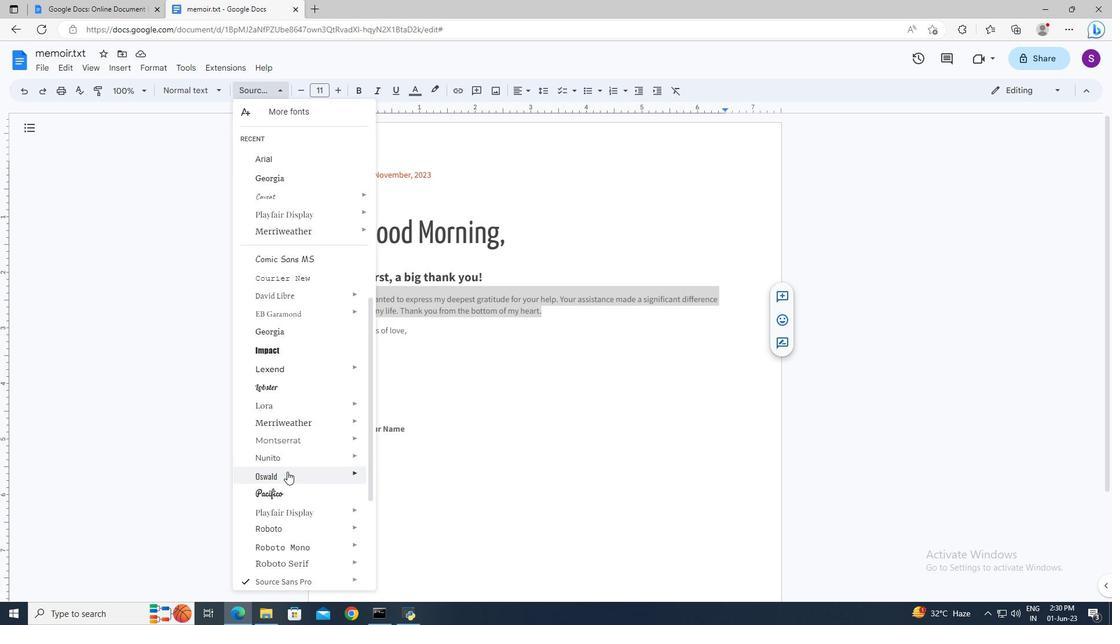 
Action: Mouse scrolled (287, 471) with delta (0, 0)
Screenshot: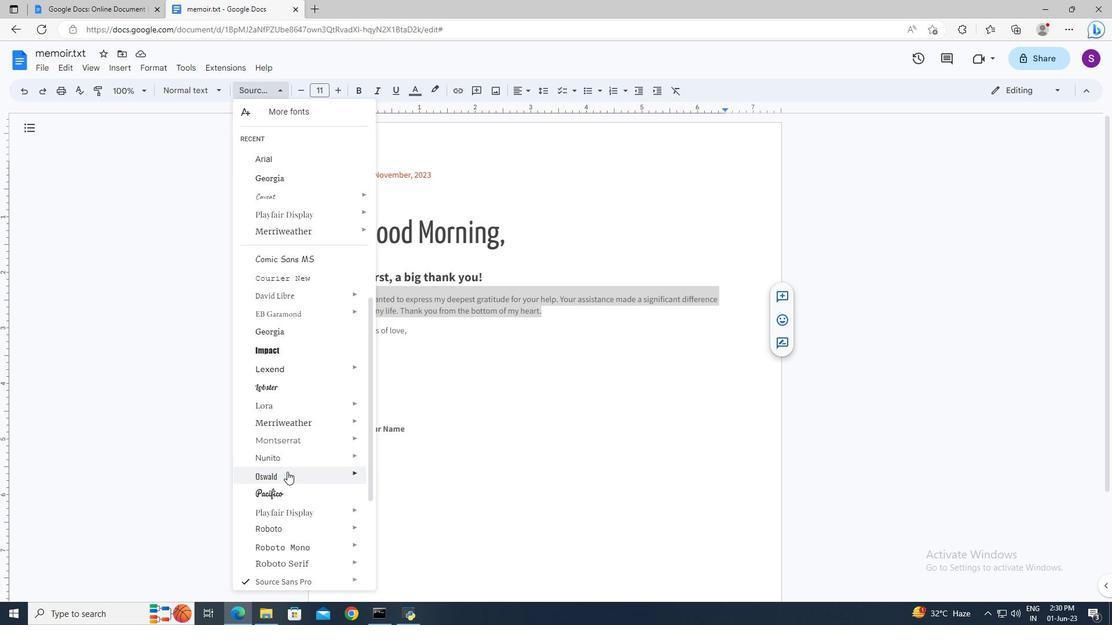 
Action: Mouse moved to (299, 471)
Screenshot: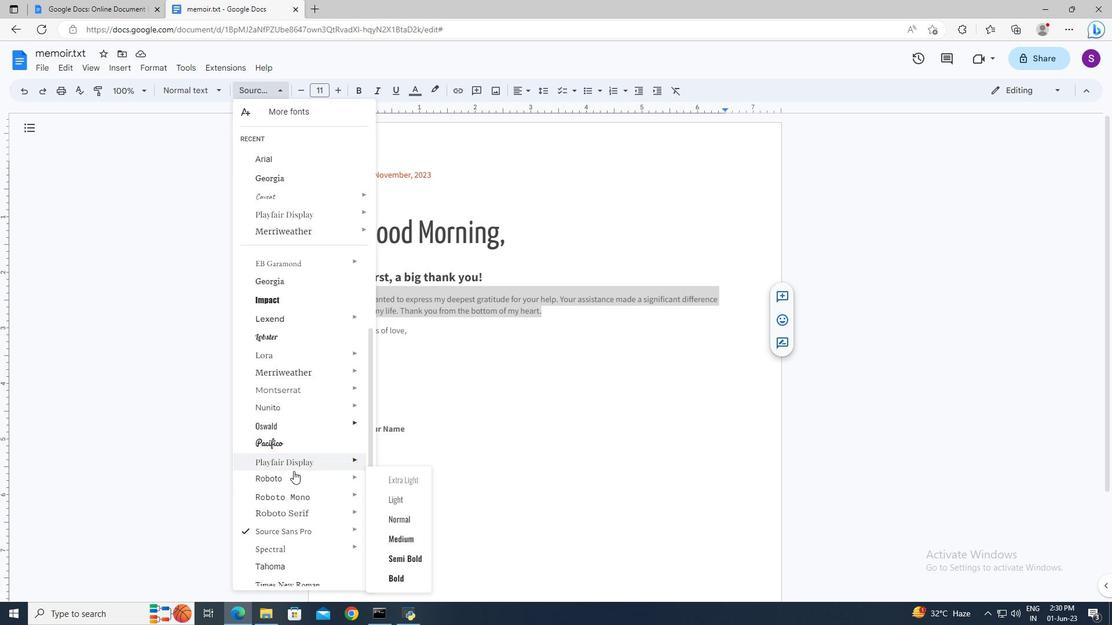 
Action: Mouse scrolled (299, 470) with delta (0, 0)
Screenshot: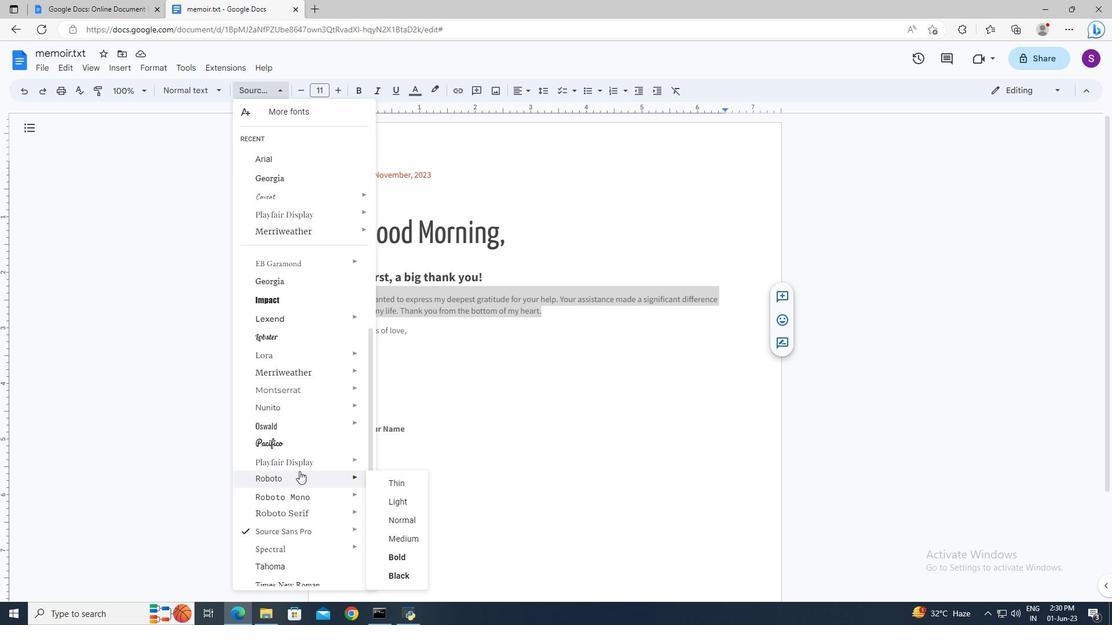 
Action: Mouse scrolled (299, 470) with delta (0, 0)
Screenshot: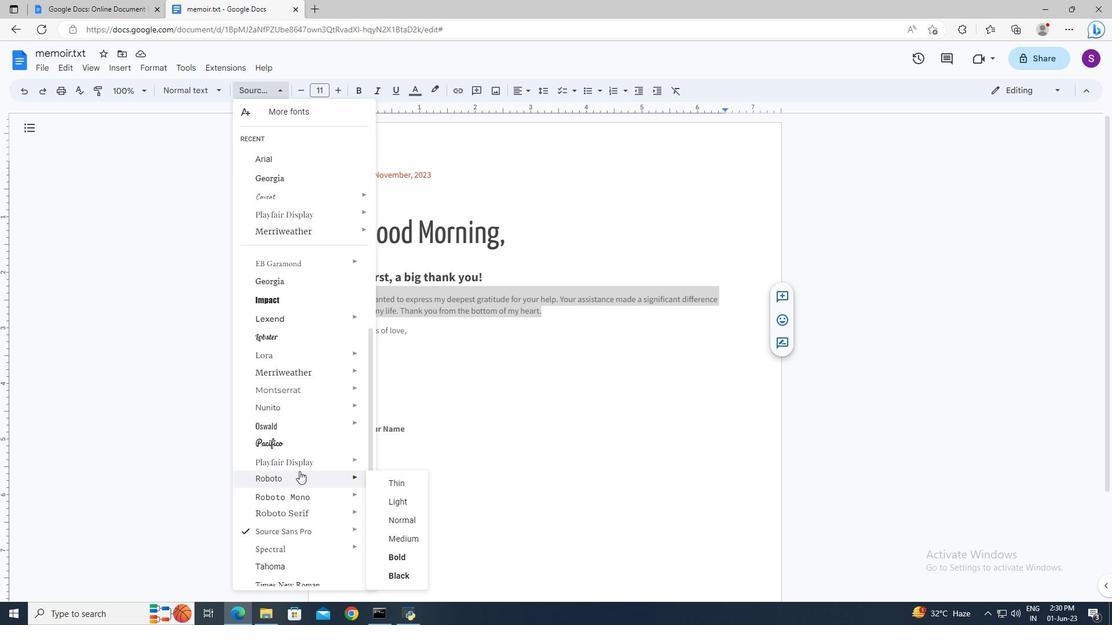 
Action: Mouse scrolled (299, 470) with delta (0, 0)
Screenshot: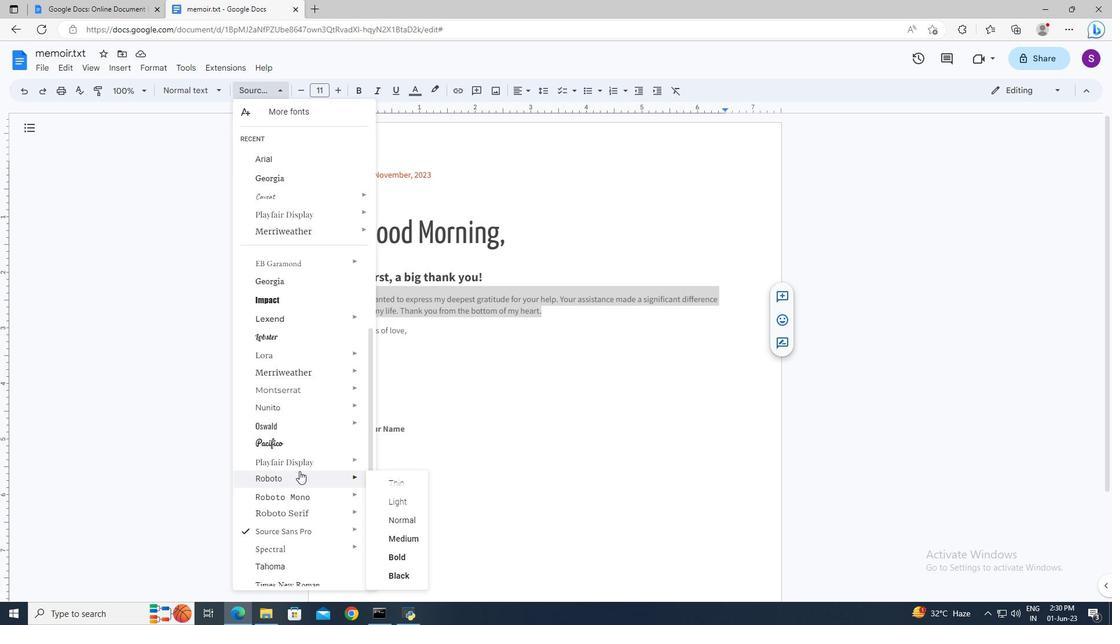 
Action: Mouse moved to (300, 497)
Screenshot: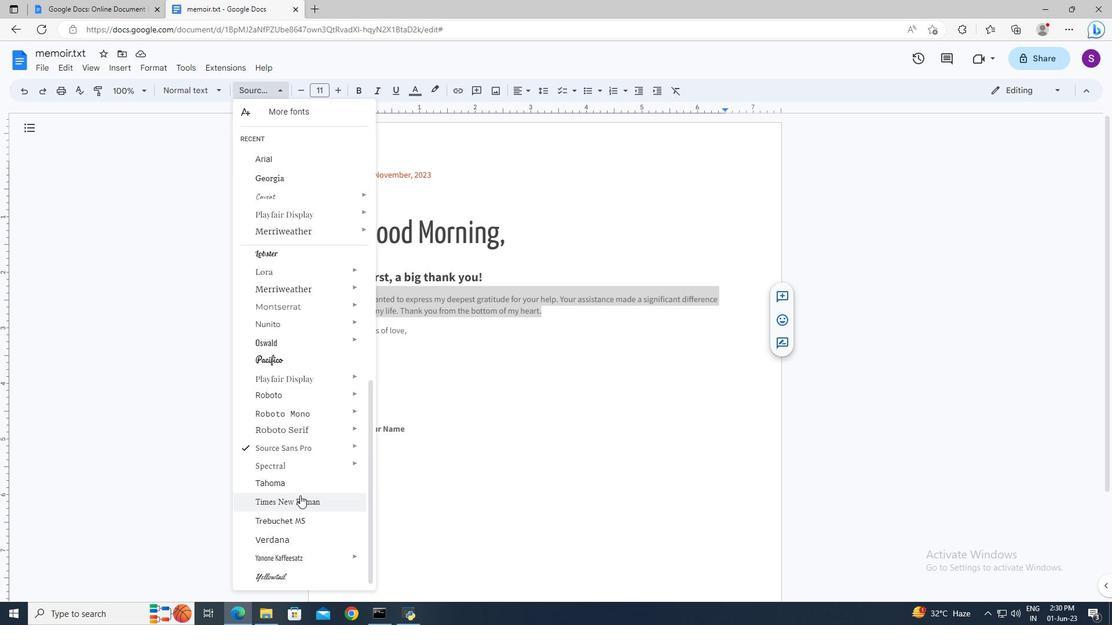 
Action: Mouse pressed left at (300, 497)
Screenshot: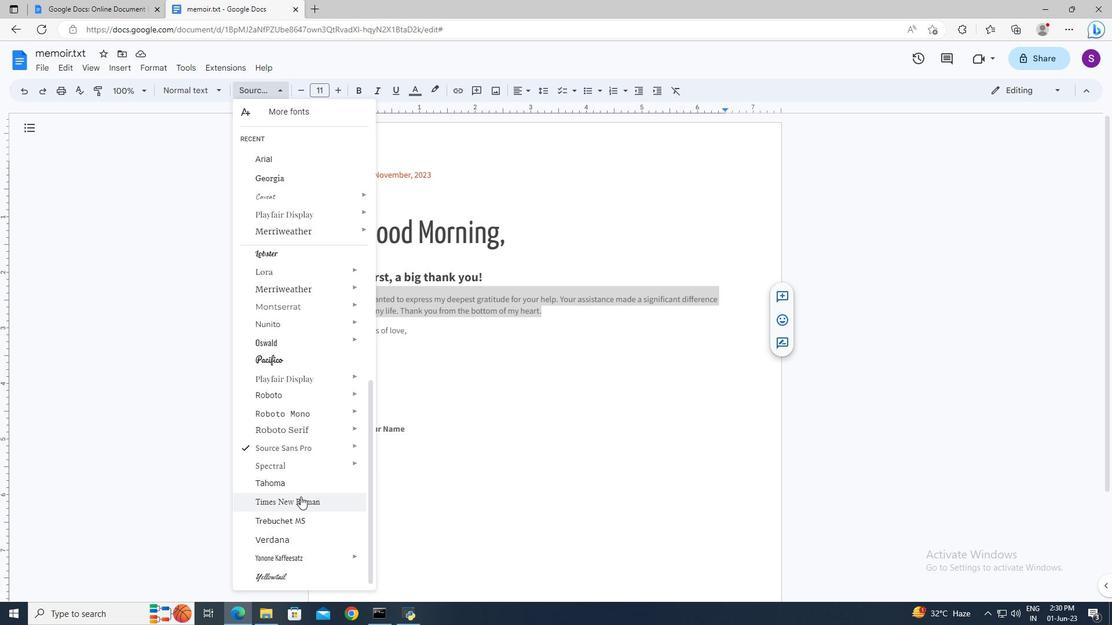 
Action: Mouse moved to (321, 95)
Screenshot: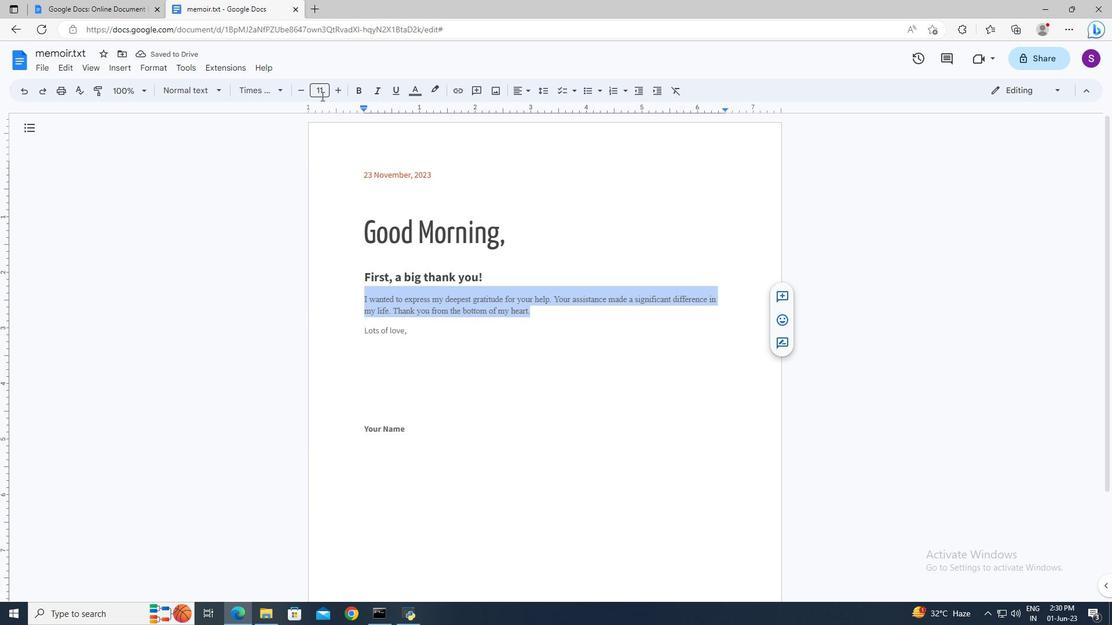 
Action: Mouse pressed left at (321, 95)
Screenshot: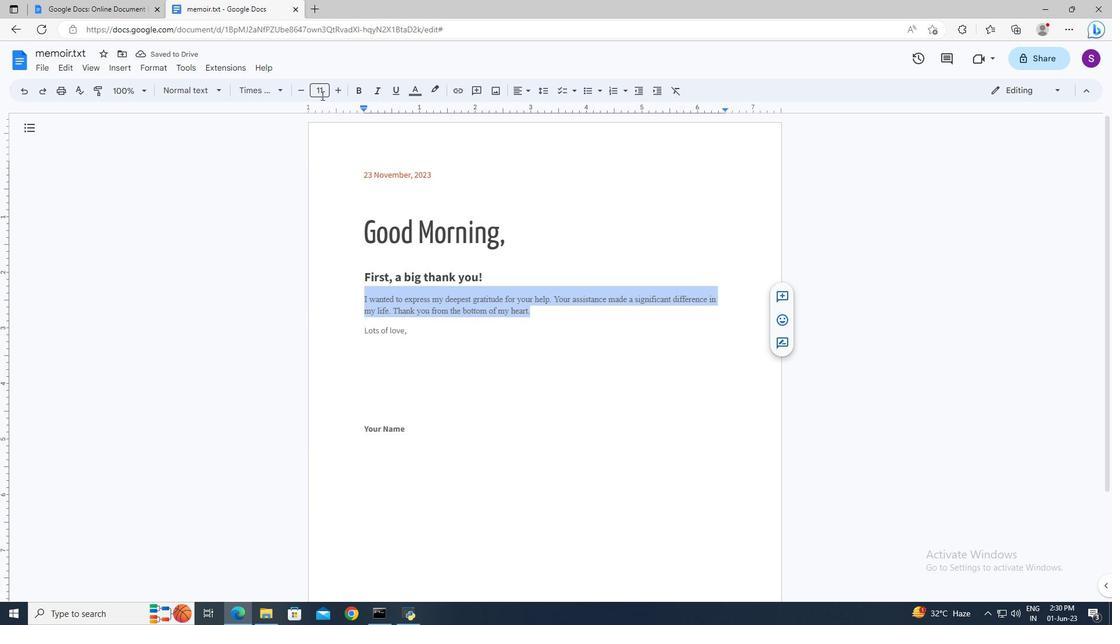 
Action: Key pressed 18<Key.enter>
Screenshot: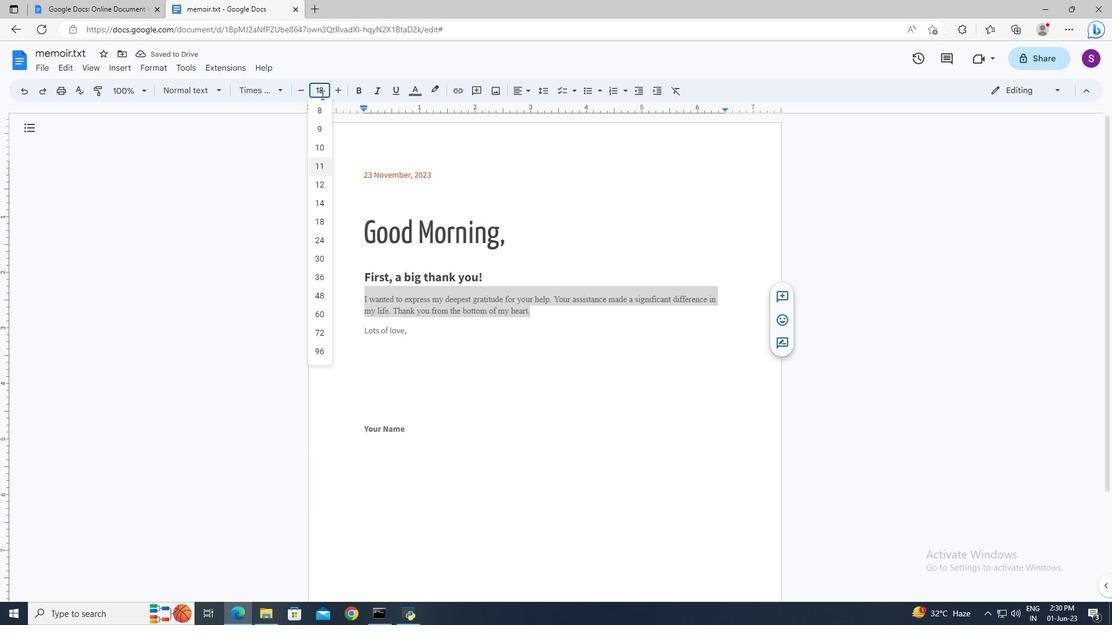 
Action: Mouse moved to (366, 459)
Screenshot: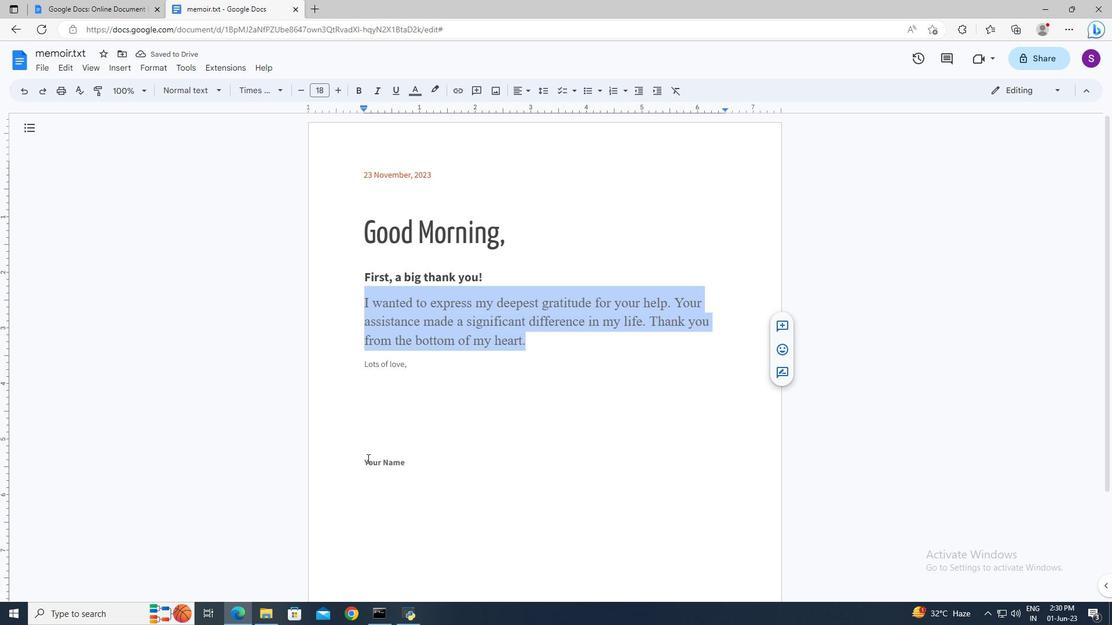 
Action: Mouse pressed left at (366, 459)
Screenshot: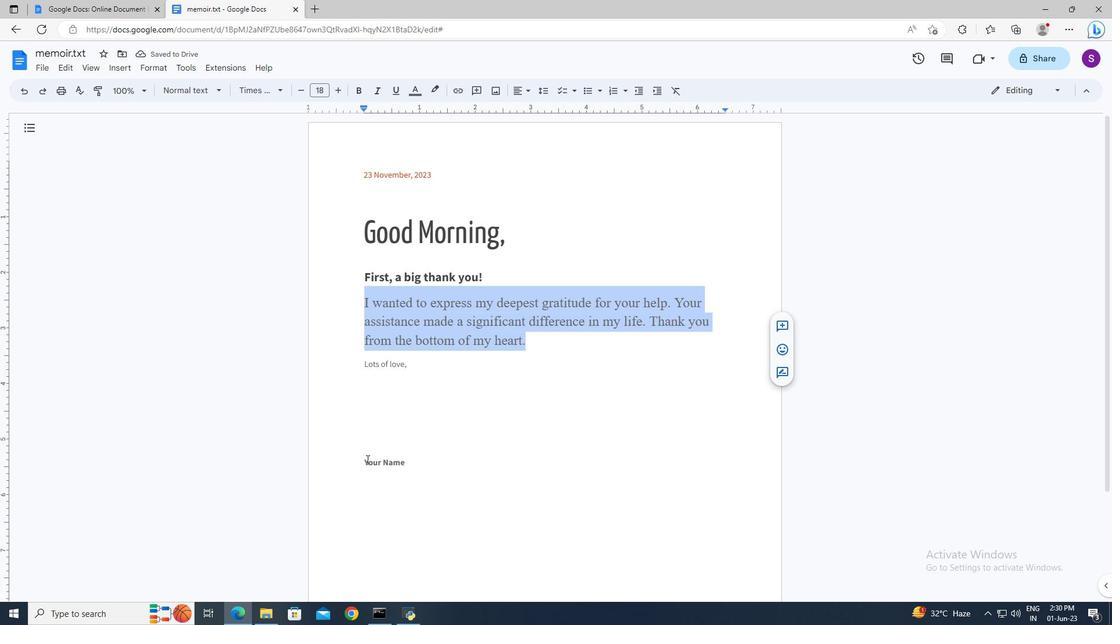 
Action: Key pressed <Key.left><Key.shift><Key.down><Key.delete><Key.shift>Ryan
Screenshot: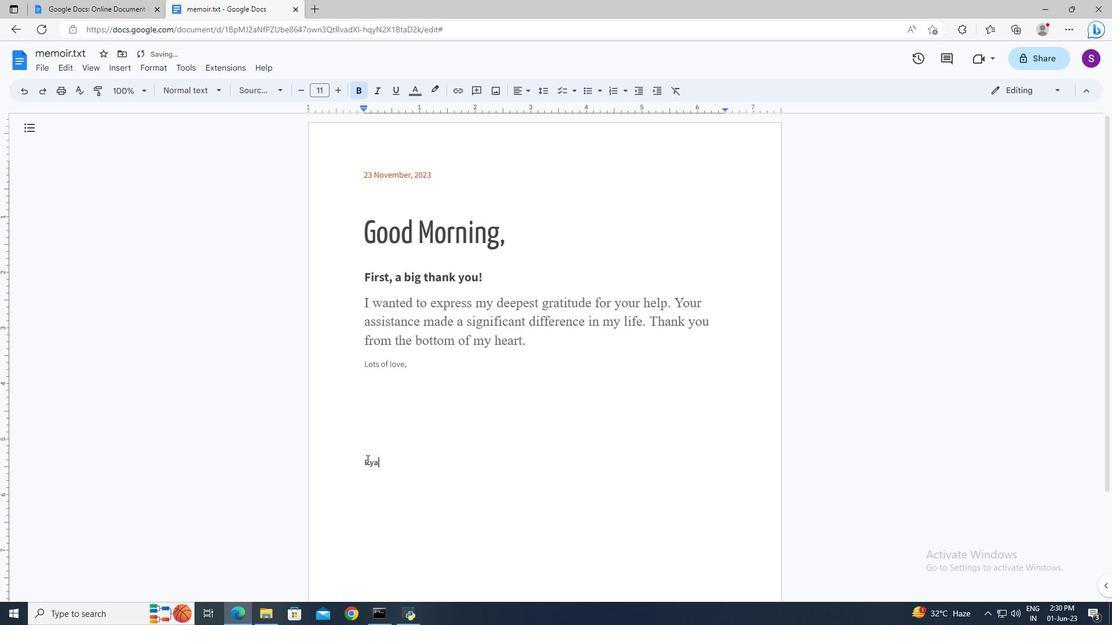 
